 Task: Find connections with filter location Itaí with filter topic #leadershipwith filter profile language French with filter current company Vee Technologies with filter school Sydenham College of Commerce and Economics with filter industry Semiconductor Manufacturing with filter service category Graphic Design with filter keywords title Construction Worker
Action: Mouse moved to (470, 89)
Screenshot: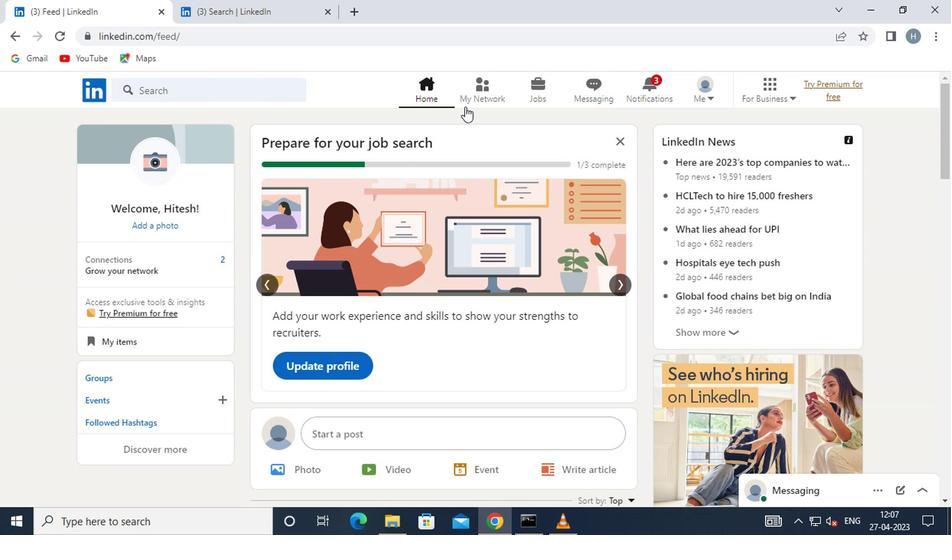 
Action: Mouse pressed left at (470, 89)
Screenshot: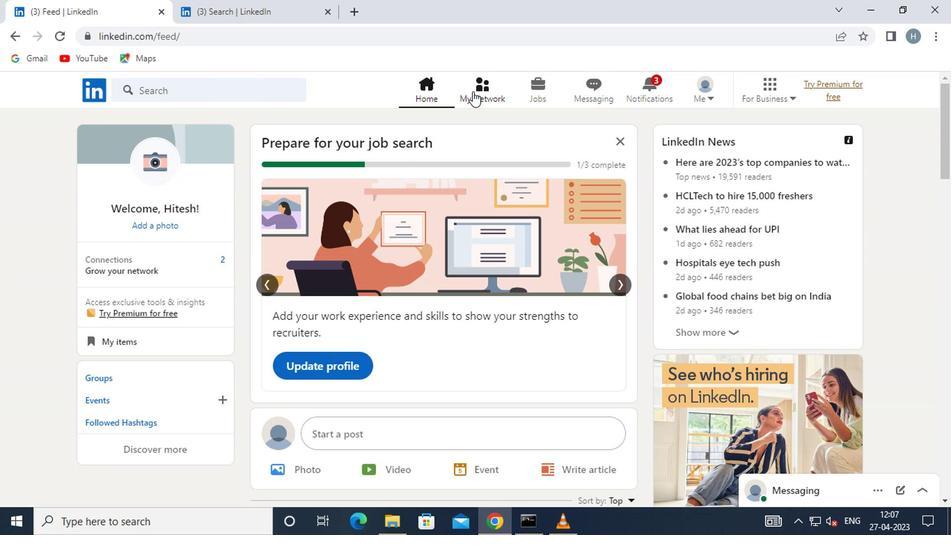 
Action: Mouse moved to (212, 166)
Screenshot: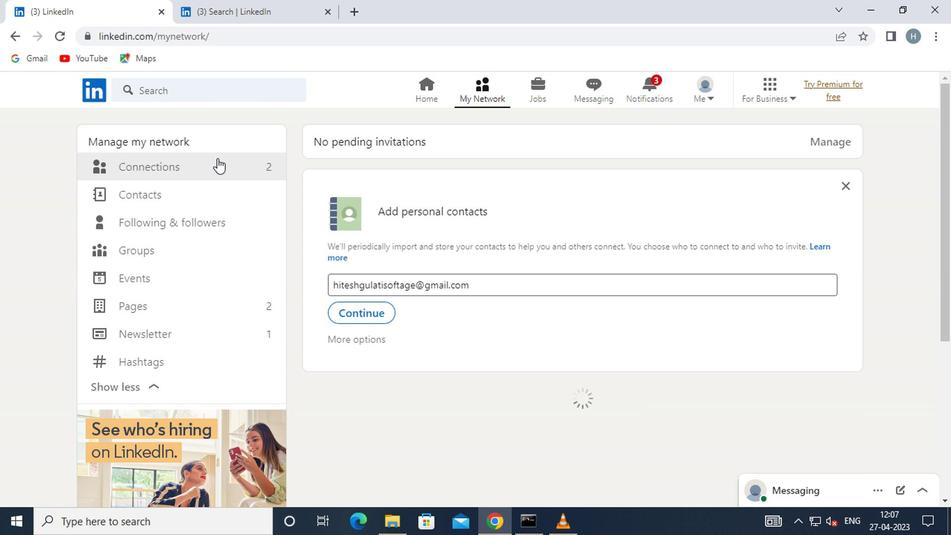 
Action: Mouse pressed left at (212, 166)
Screenshot: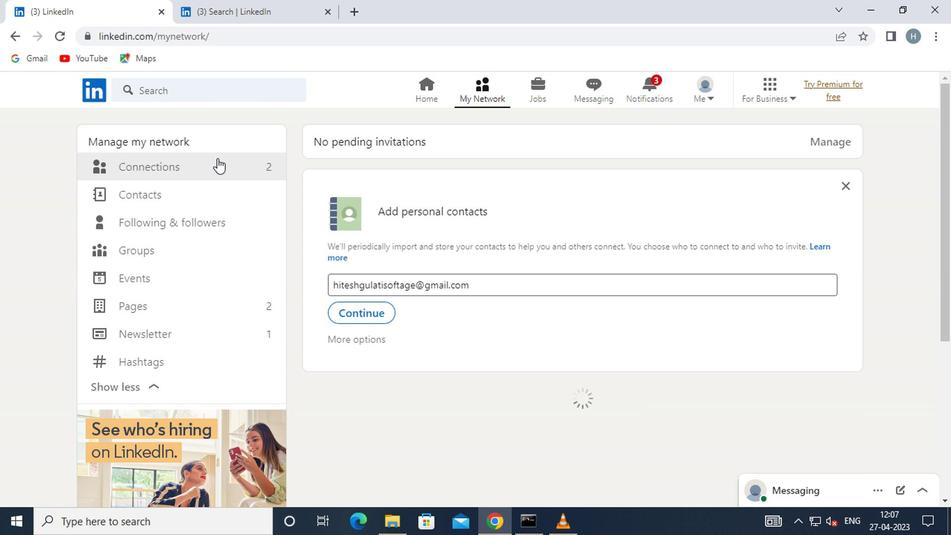 
Action: Mouse moved to (546, 166)
Screenshot: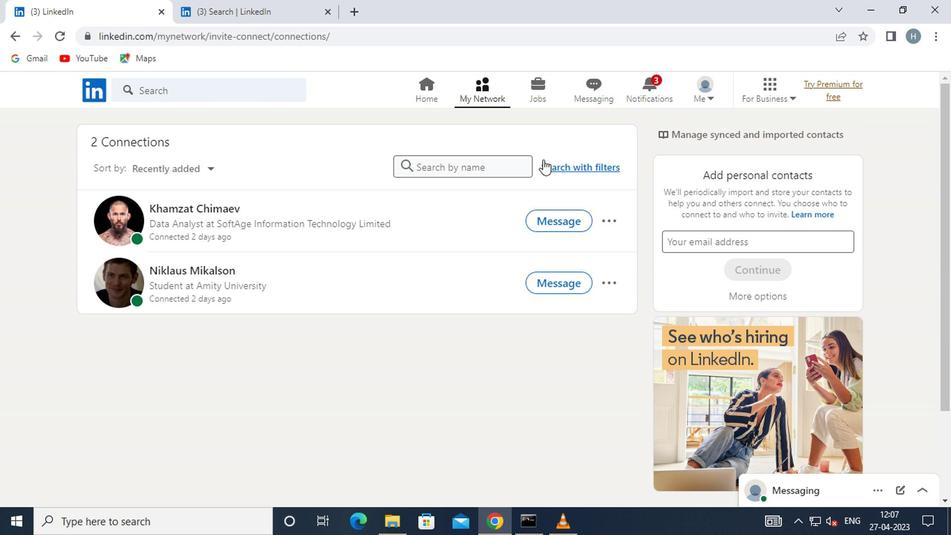 
Action: Mouse pressed left at (546, 166)
Screenshot: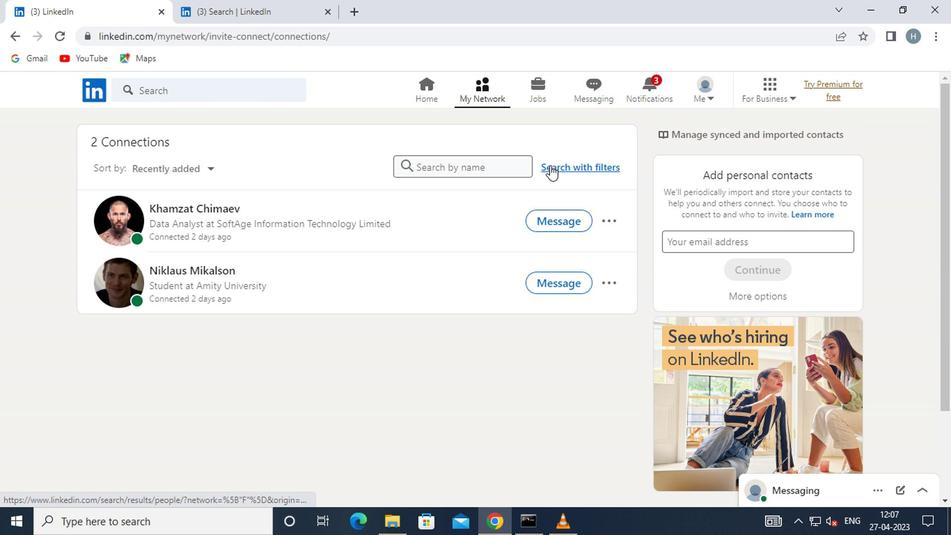 
Action: Mouse moved to (509, 130)
Screenshot: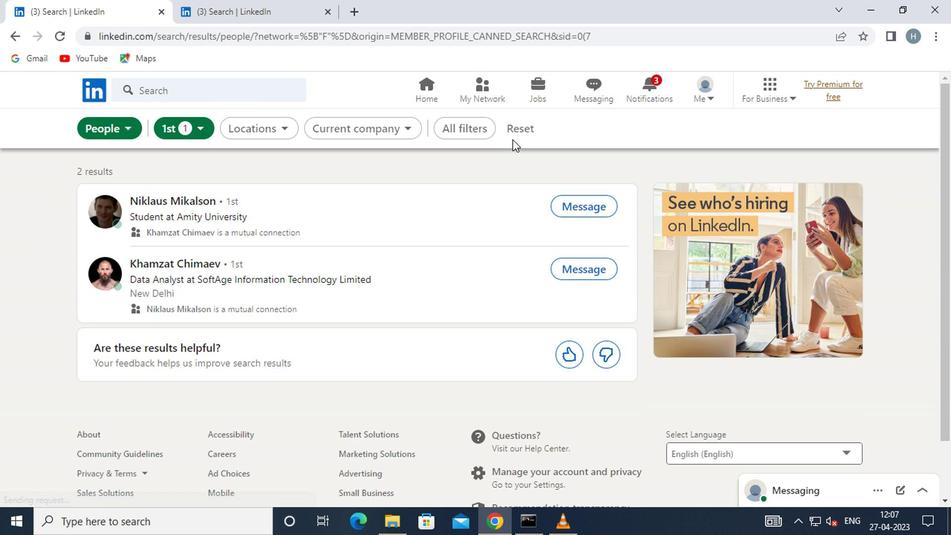 
Action: Mouse pressed left at (509, 130)
Screenshot: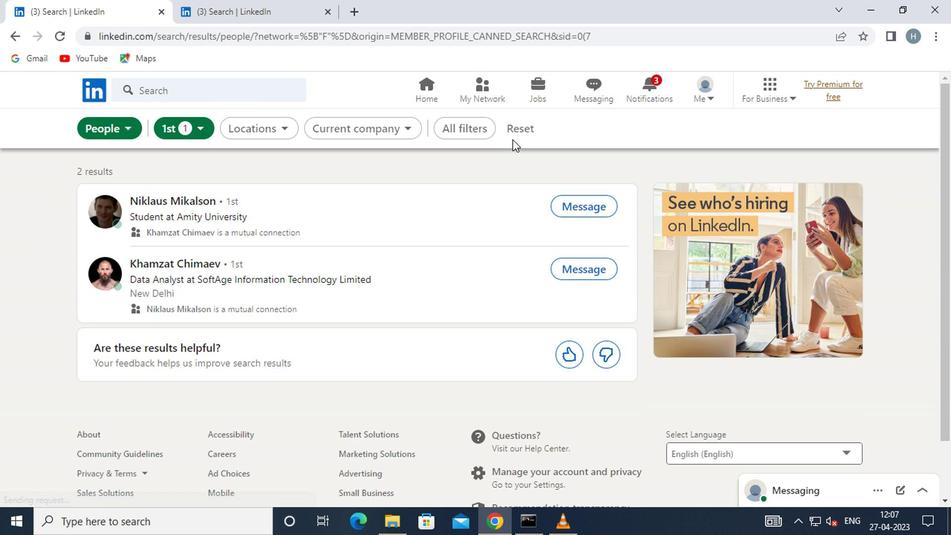
Action: Mouse moved to (481, 123)
Screenshot: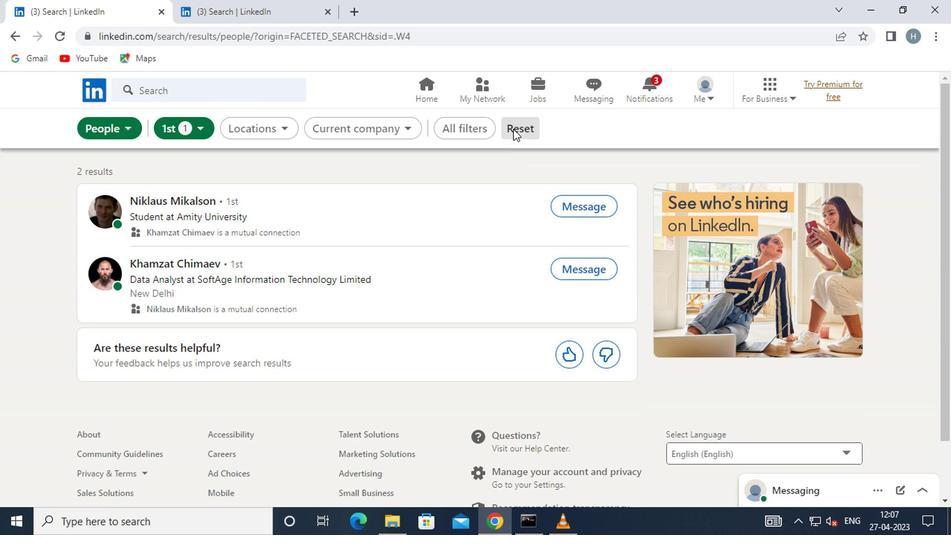 
Action: Mouse pressed left at (481, 123)
Screenshot: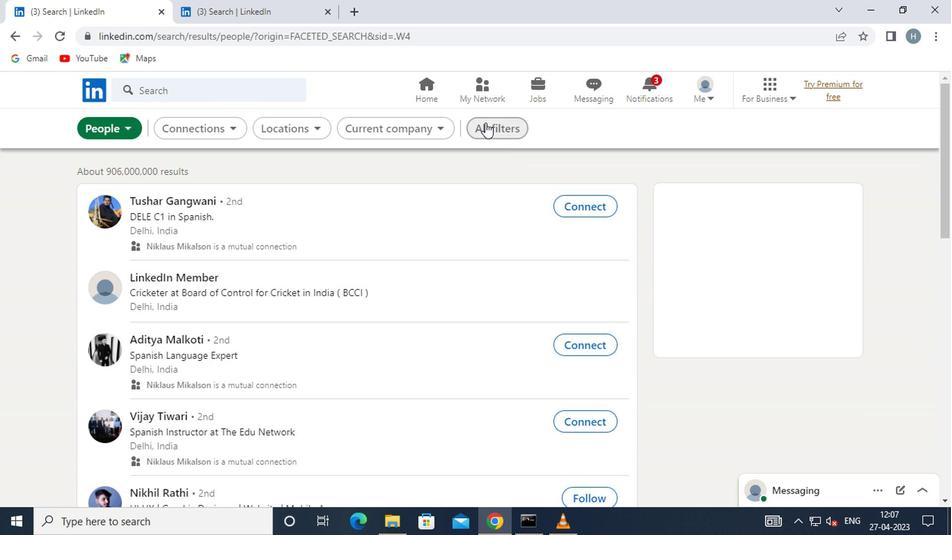 
Action: Mouse moved to (714, 266)
Screenshot: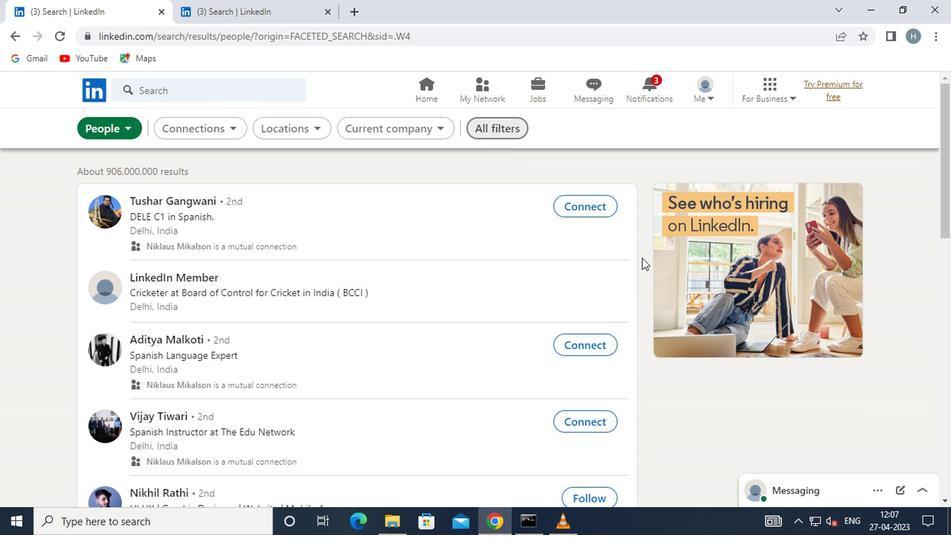 
Action: Mouse scrolled (714, 266) with delta (0, 0)
Screenshot: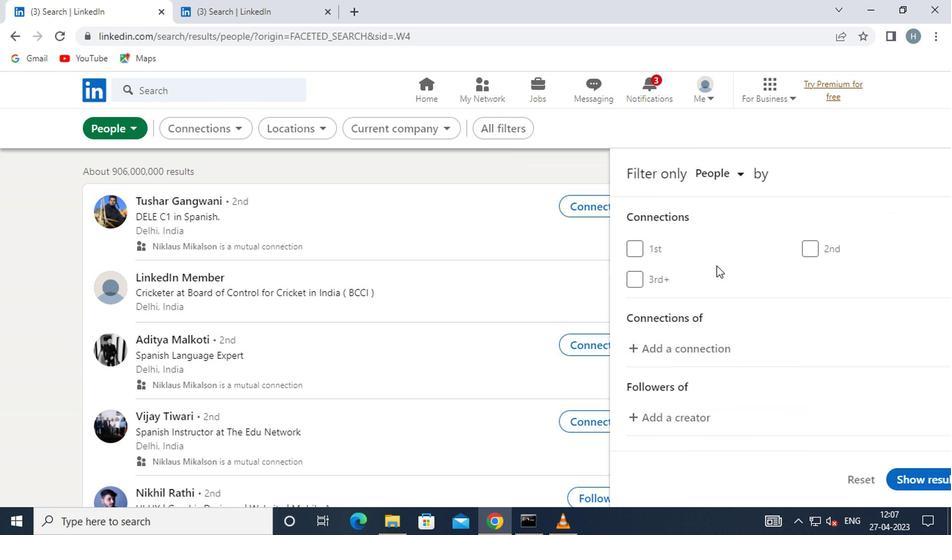 
Action: Mouse scrolled (714, 266) with delta (0, 0)
Screenshot: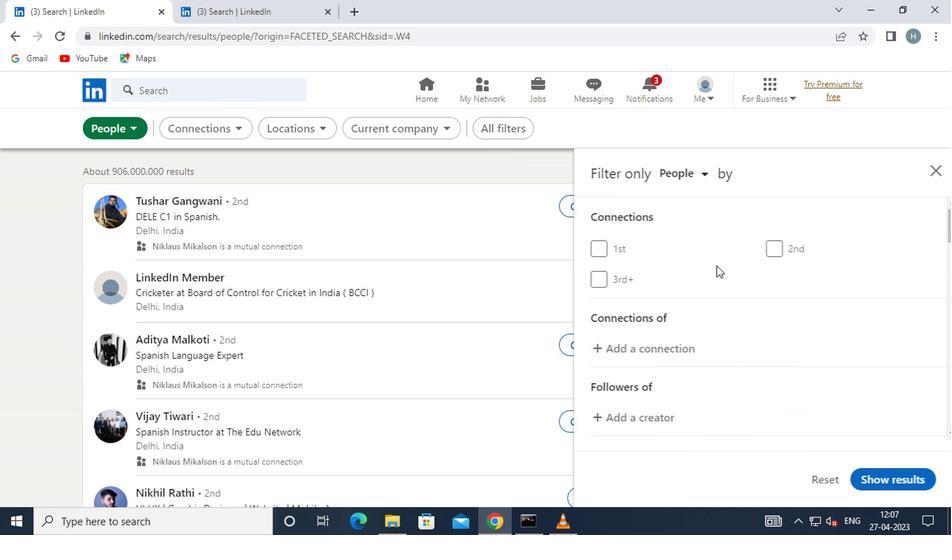 
Action: Mouse scrolled (714, 266) with delta (0, 0)
Screenshot: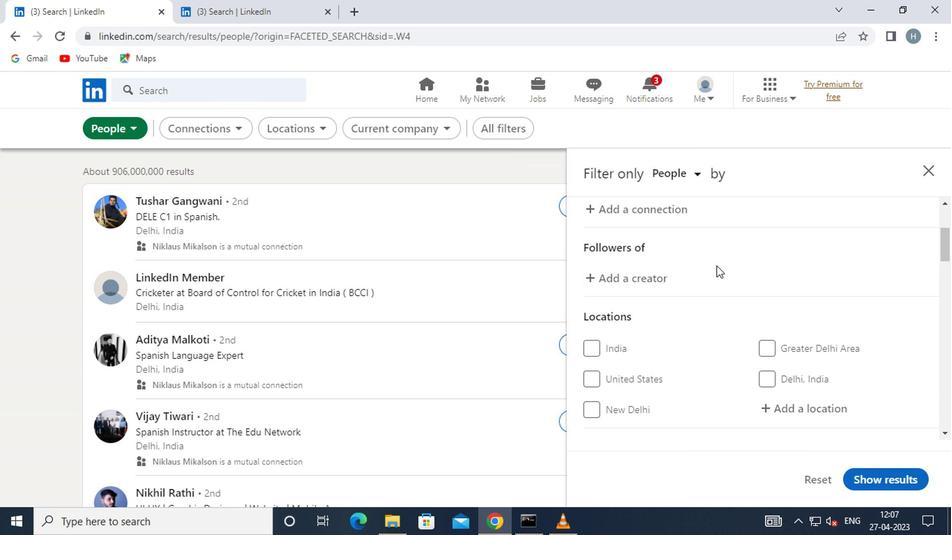 
Action: Mouse moved to (795, 342)
Screenshot: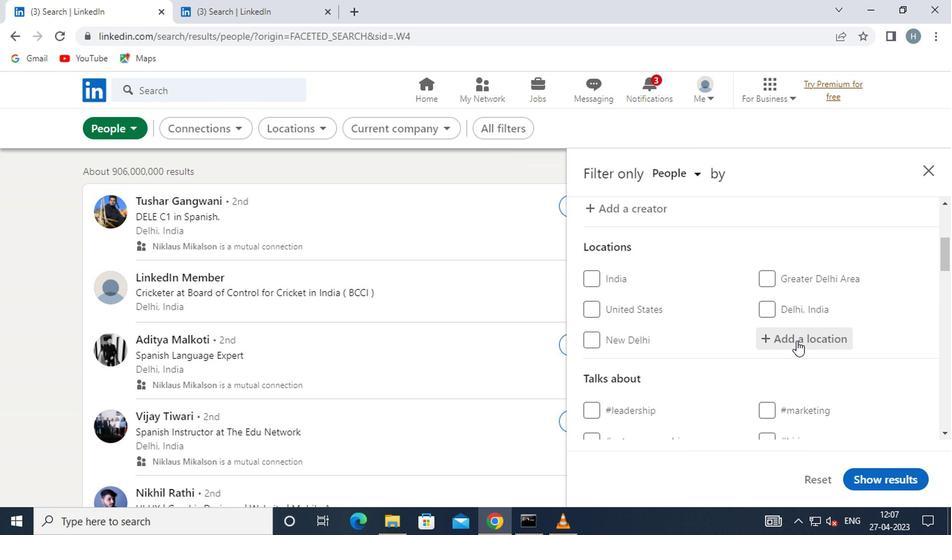 
Action: Mouse pressed left at (795, 342)
Screenshot: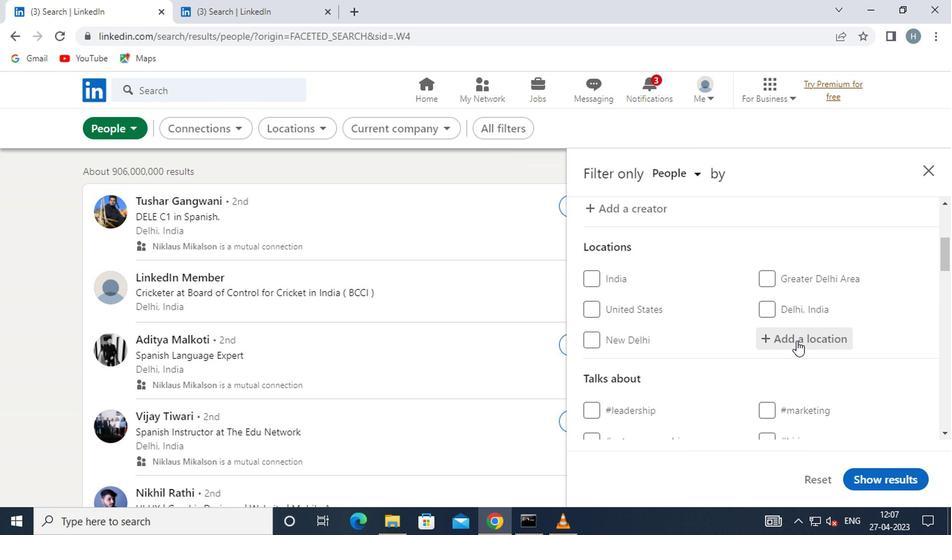 
Action: Mouse moved to (793, 339)
Screenshot: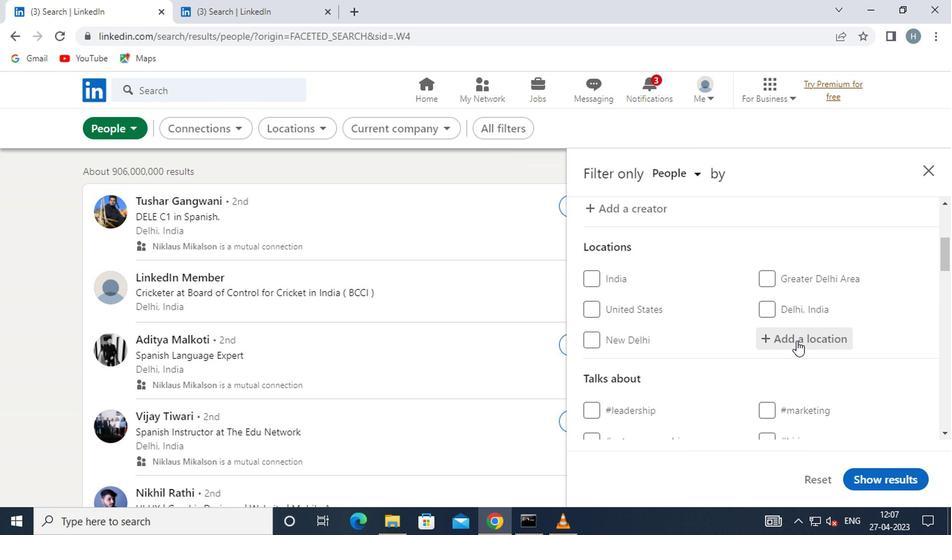 
Action: Key pressed itai
Screenshot: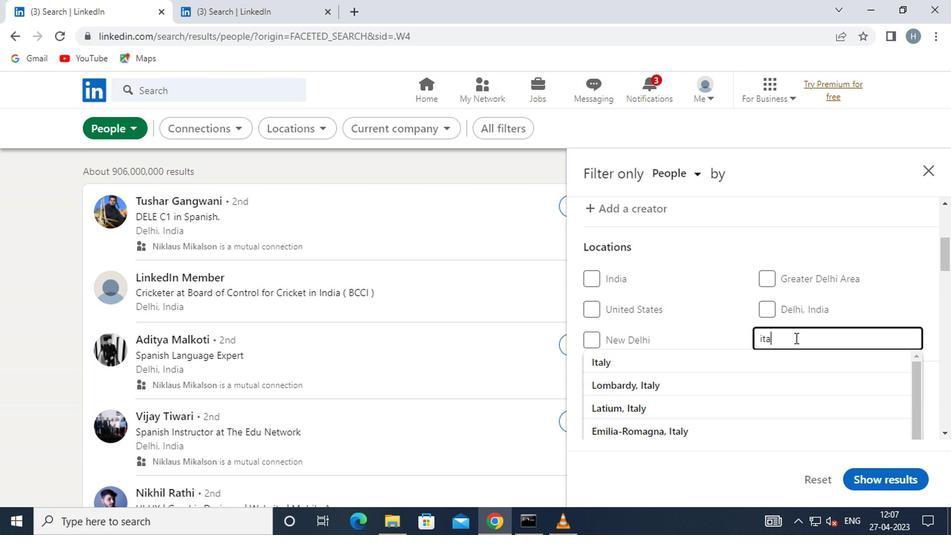 
Action: Mouse moved to (893, 299)
Screenshot: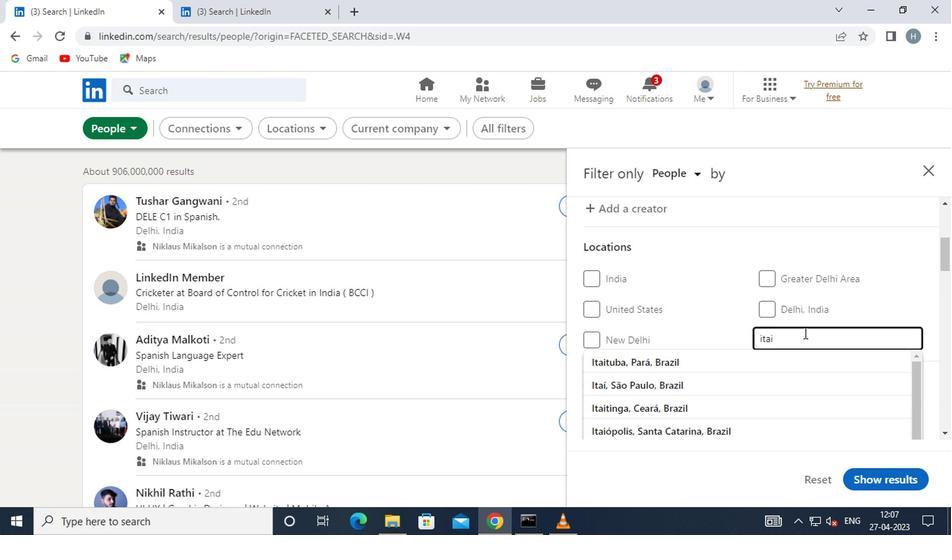 
Action: Mouse pressed left at (893, 299)
Screenshot: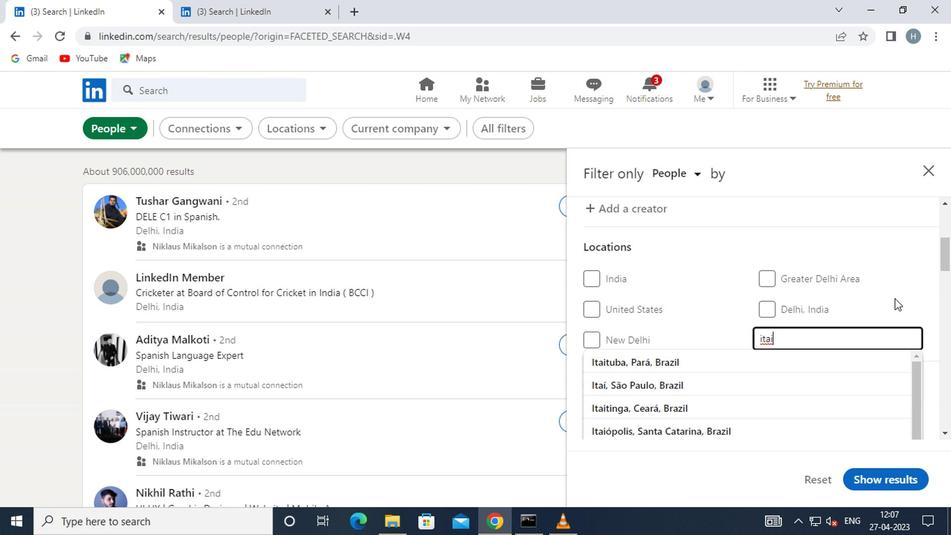 
Action: Mouse moved to (878, 292)
Screenshot: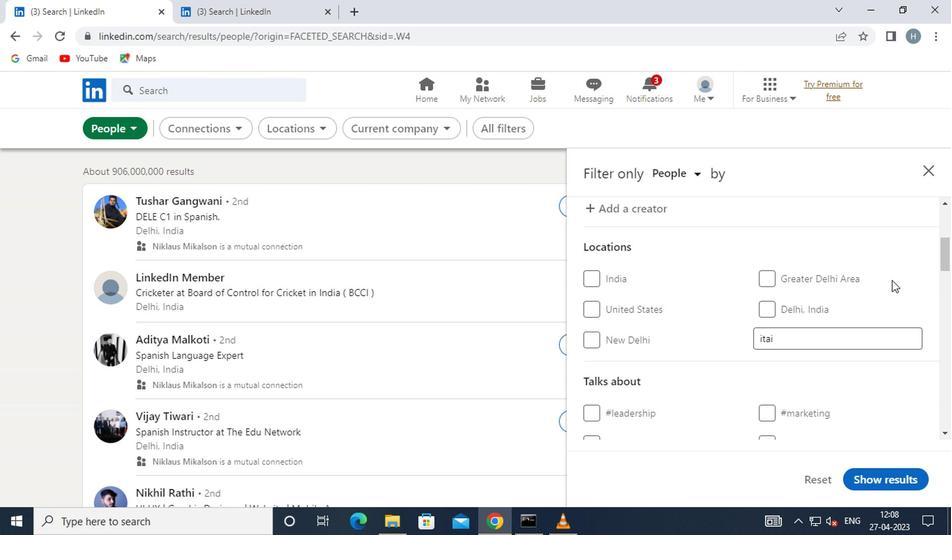 
Action: Mouse scrolled (878, 291) with delta (0, 0)
Screenshot: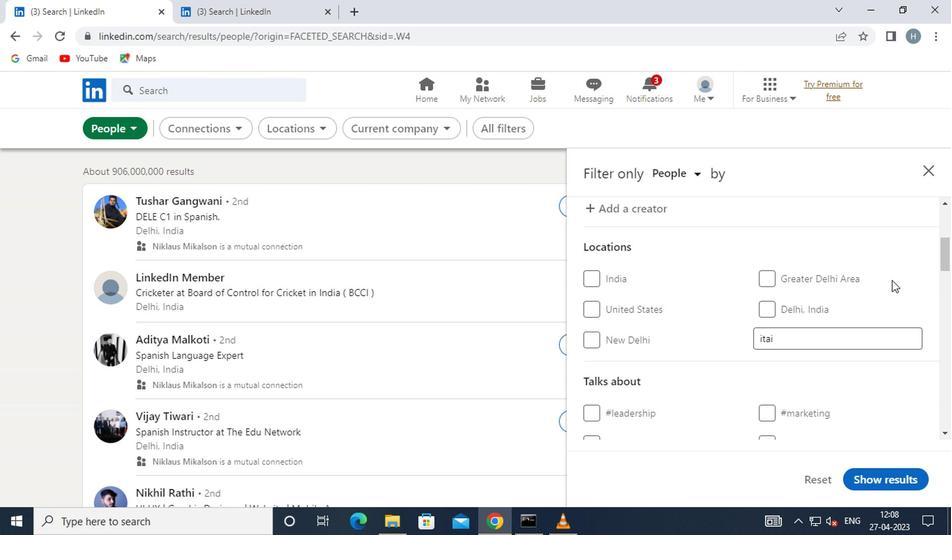 
Action: Mouse moved to (873, 296)
Screenshot: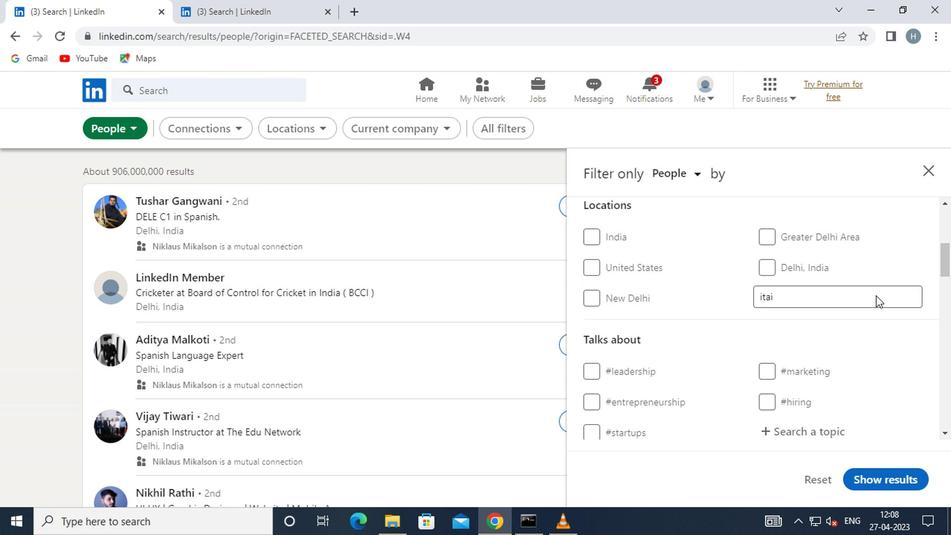 
Action: Mouse scrolled (873, 295) with delta (0, 0)
Screenshot: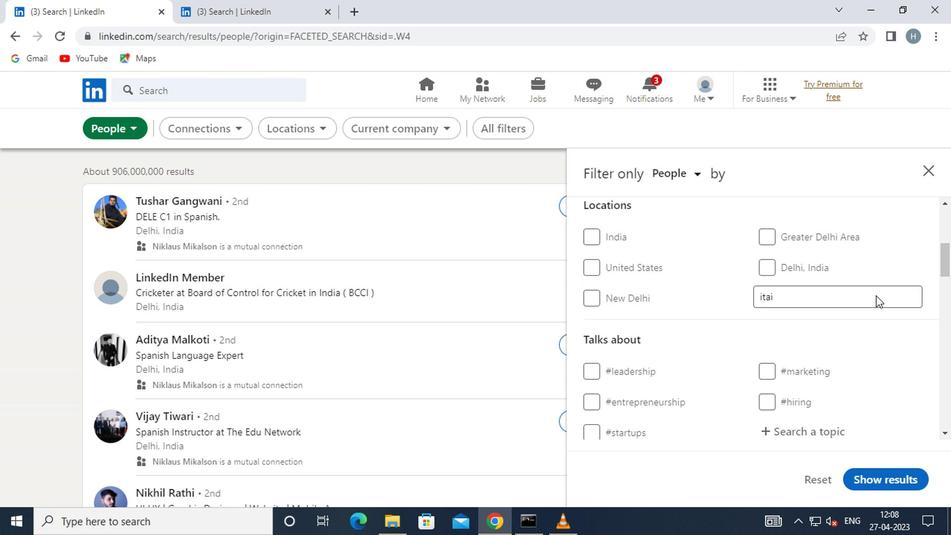
Action: Mouse moved to (827, 335)
Screenshot: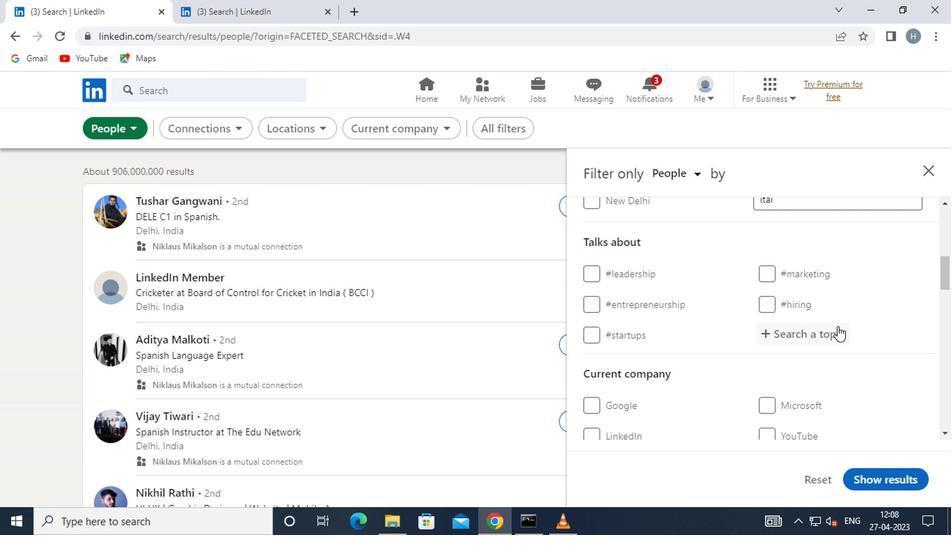 
Action: Mouse pressed left at (827, 335)
Screenshot: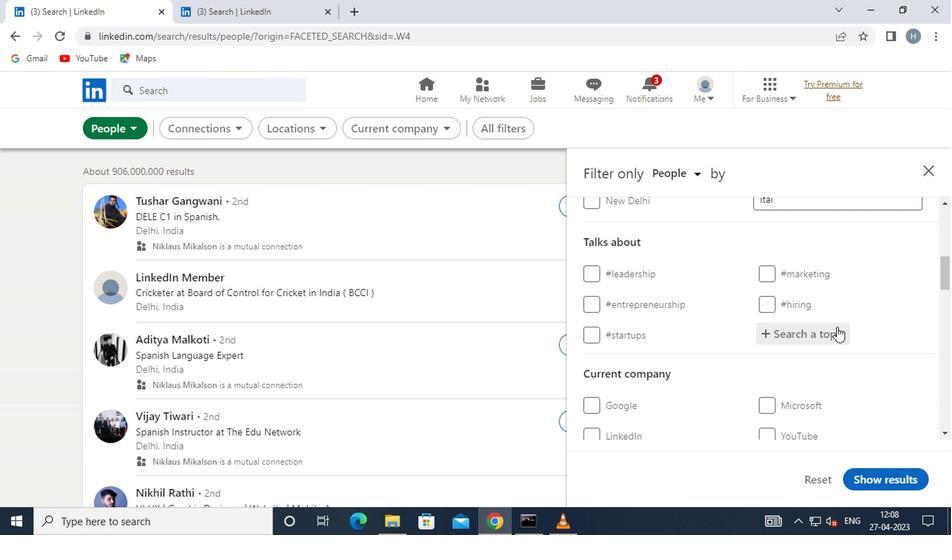 
Action: Key pressed <Key.shift><Key.shift><Key.shift>#LEADERSHIPWITH
Screenshot: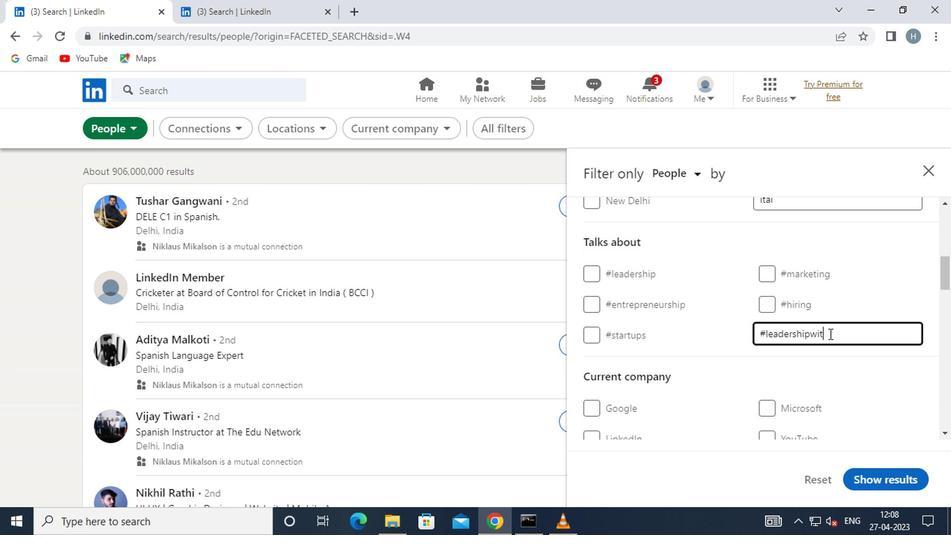 
Action: Mouse moved to (886, 381)
Screenshot: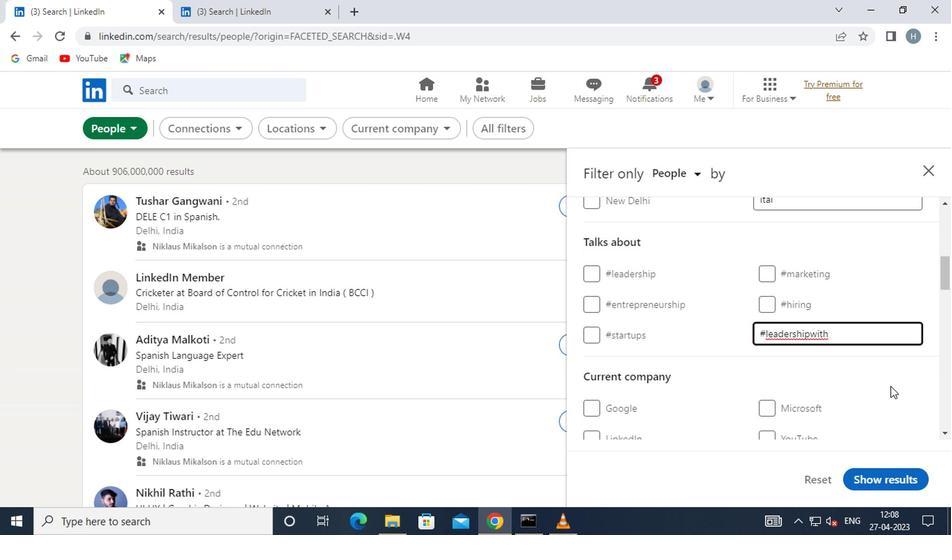 
Action: Mouse pressed left at (886, 381)
Screenshot: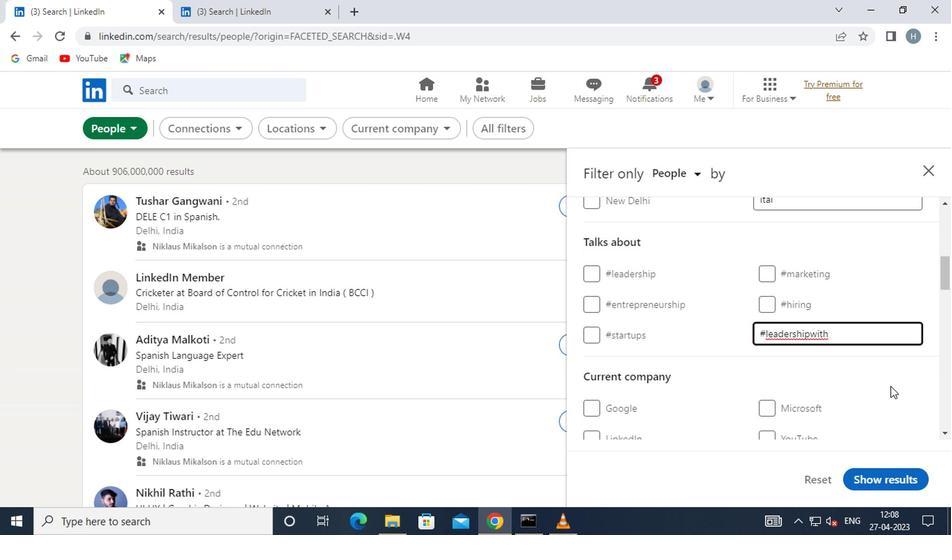 
Action: Mouse moved to (878, 376)
Screenshot: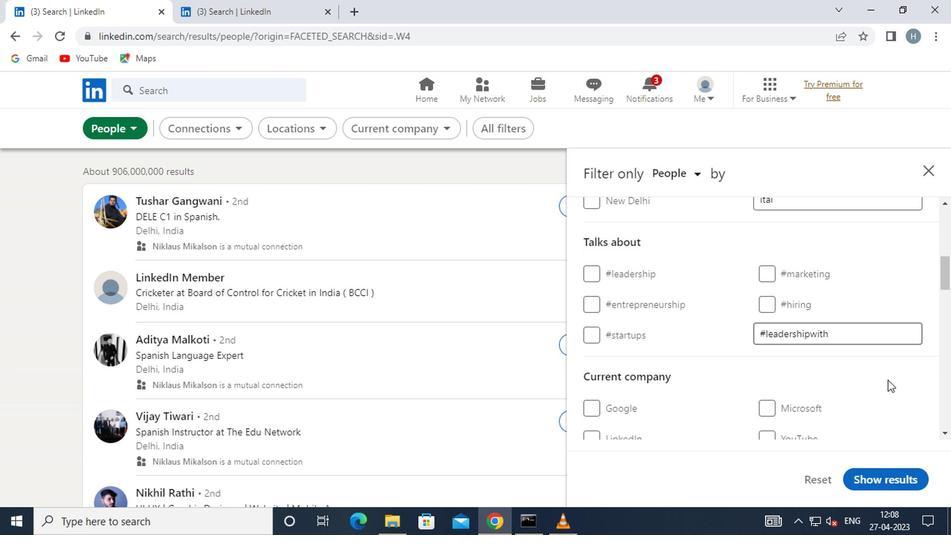 
Action: Mouse scrolled (878, 375) with delta (0, 0)
Screenshot: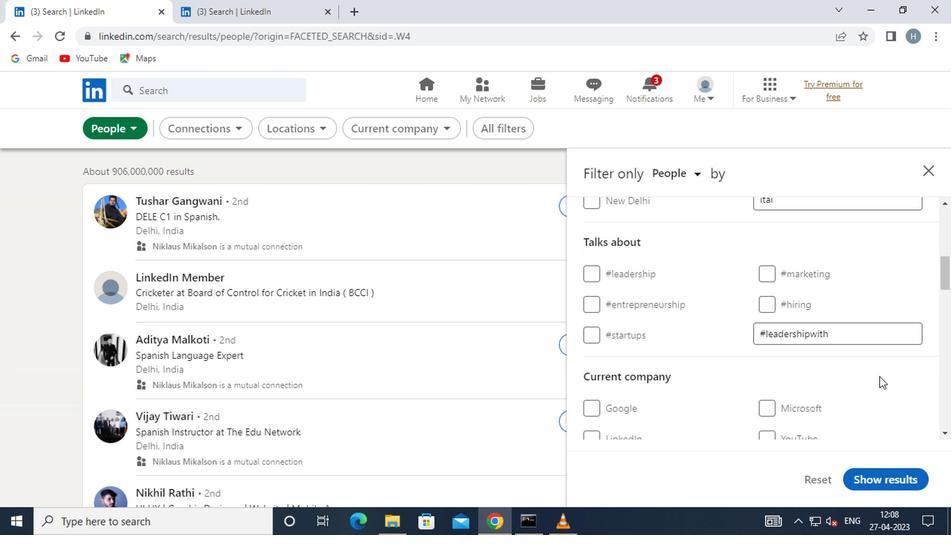 
Action: Mouse scrolled (878, 375) with delta (0, 0)
Screenshot: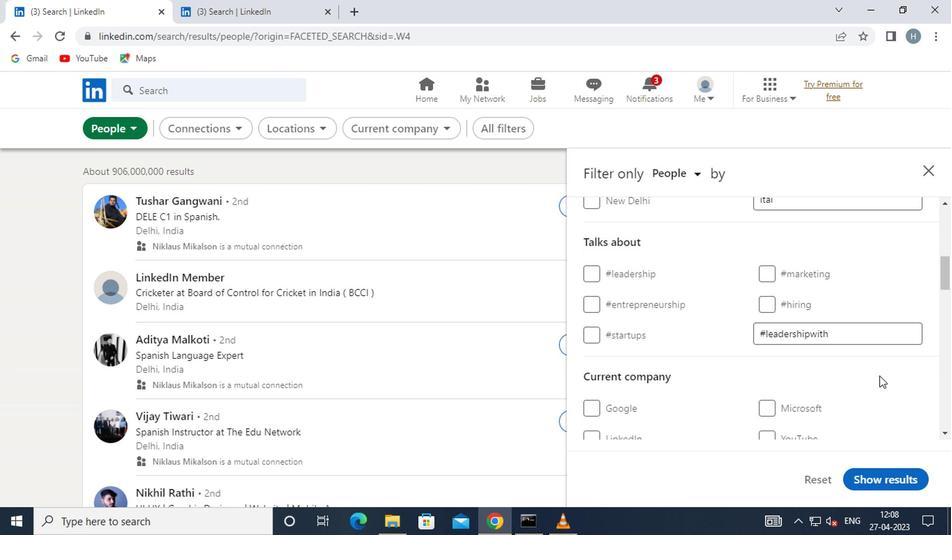 
Action: Mouse moved to (810, 326)
Screenshot: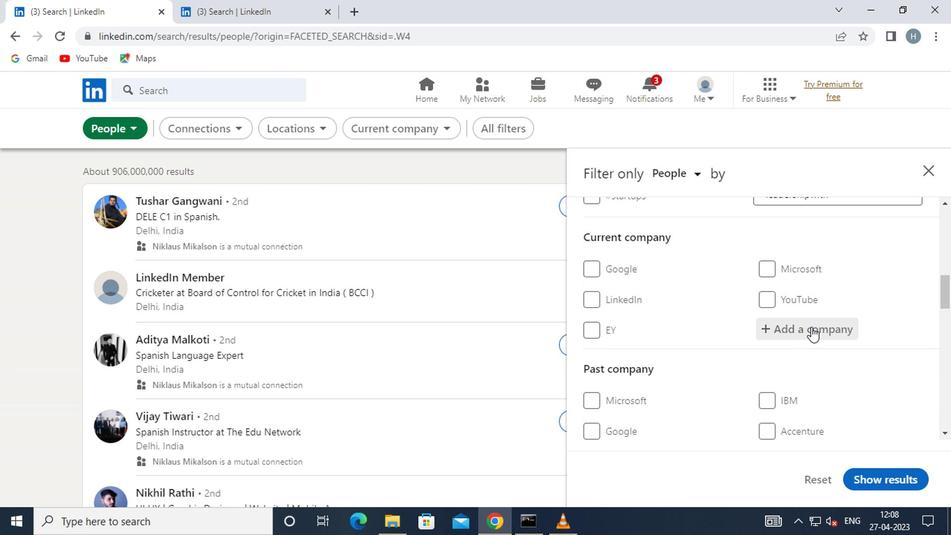 
Action: Mouse pressed left at (810, 326)
Screenshot: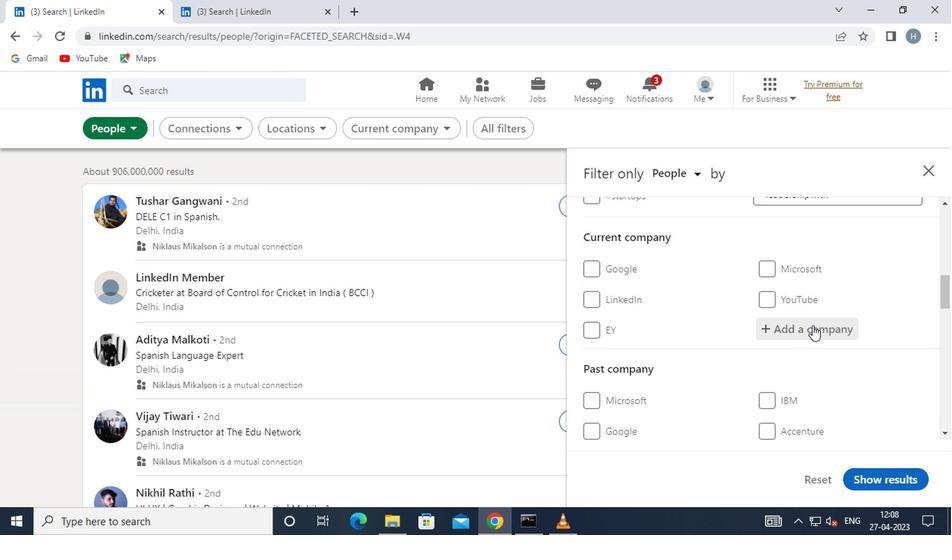 
Action: Key pressed <Key.shift>VEE<Key.space><Key.shift>TE
Screenshot: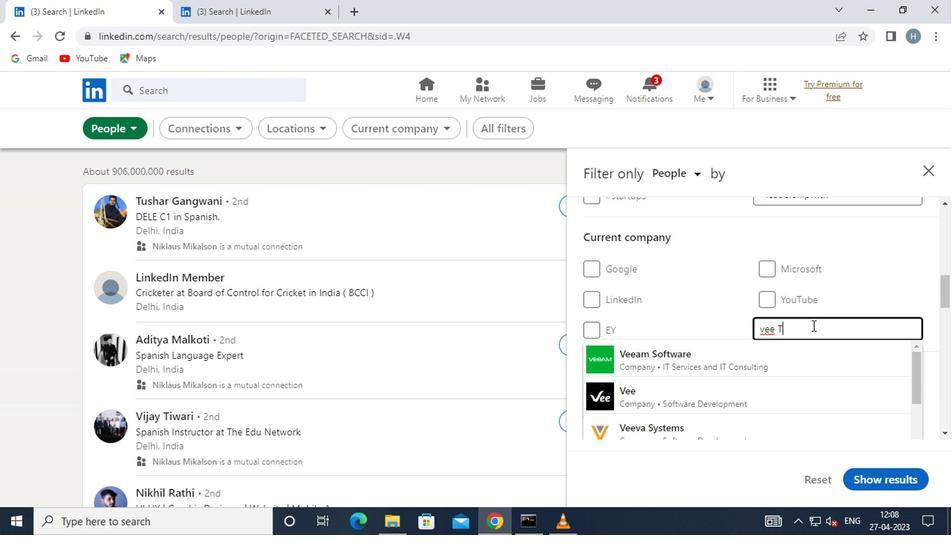 
Action: Mouse moved to (768, 359)
Screenshot: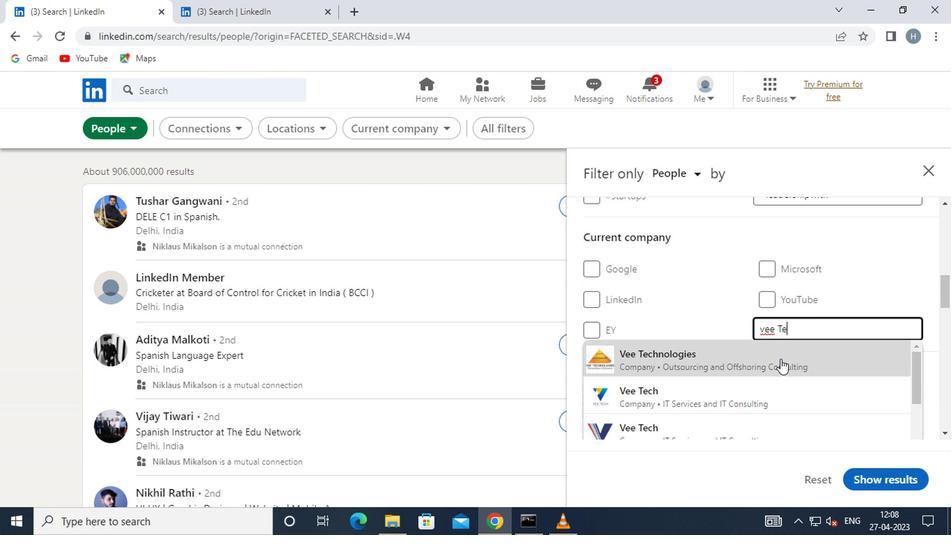 
Action: Mouse pressed left at (768, 359)
Screenshot: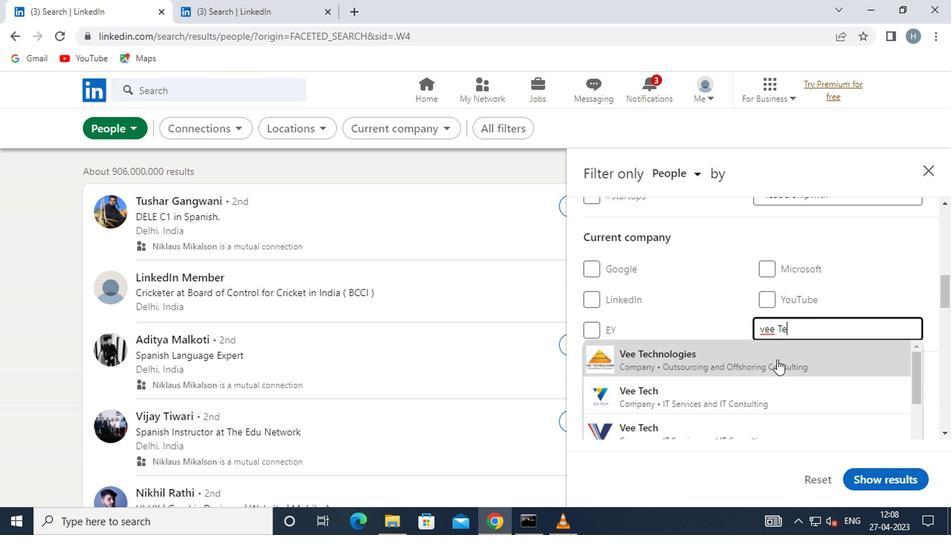 
Action: Mouse moved to (763, 359)
Screenshot: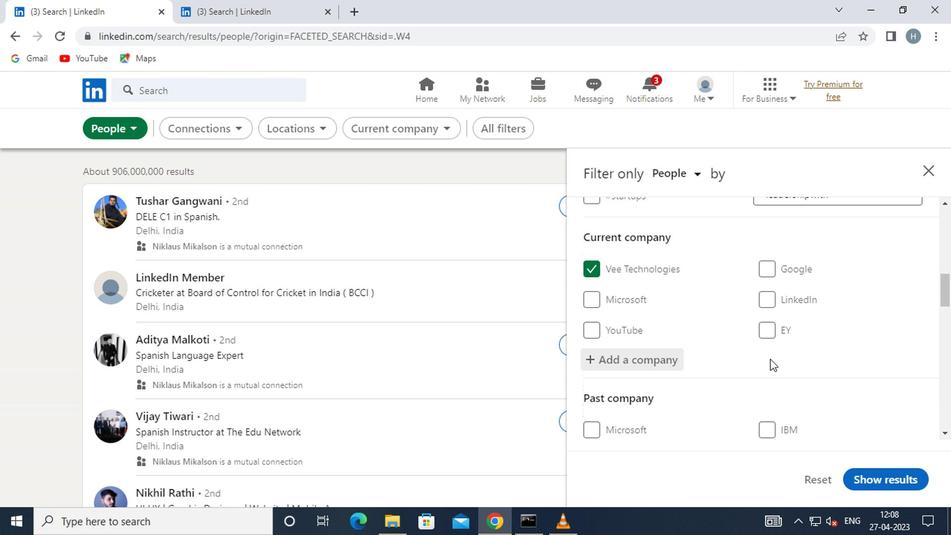 
Action: Mouse scrolled (763, 358) with delta (0, 0)
Screenshot: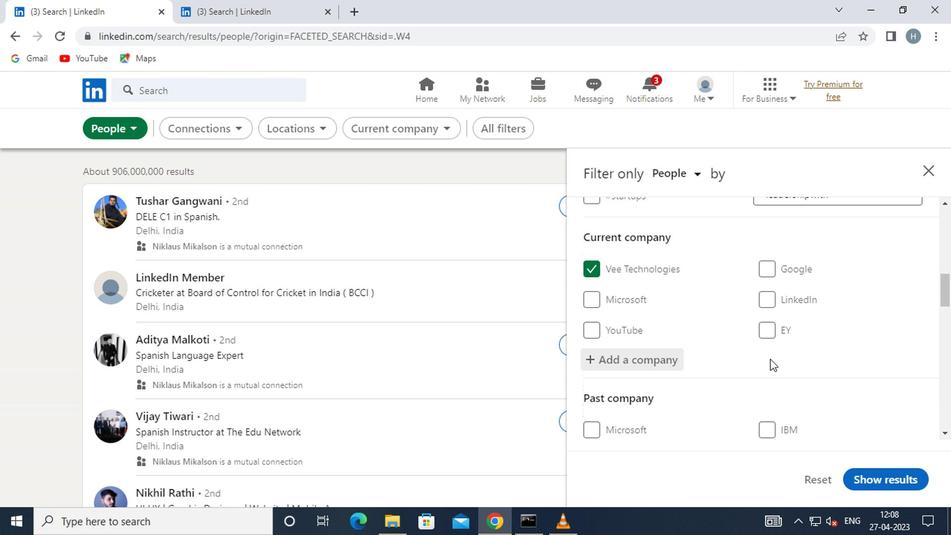
Action: Mouse moved to (761, 359)
Screenshot: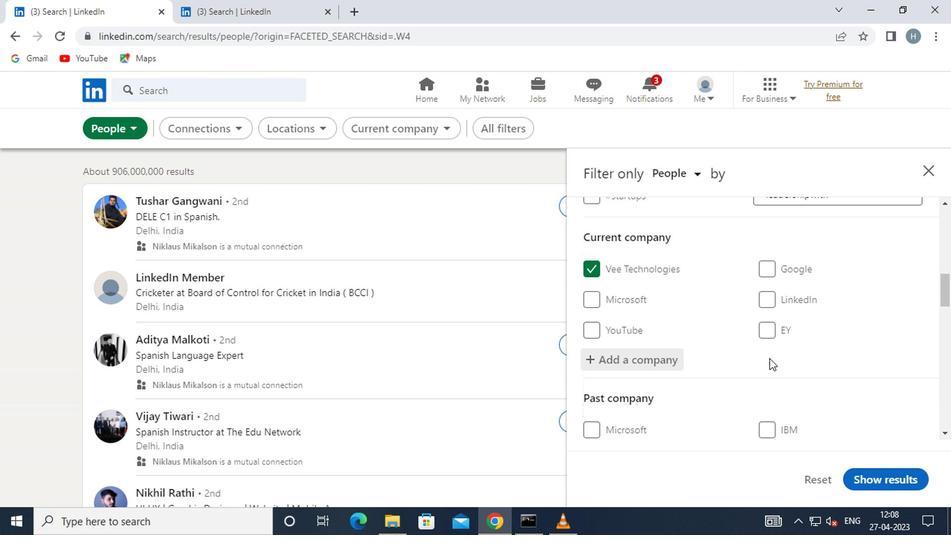 
Action: Mouse scrolled (761, 358) with delta (0, 0)
Screenshot: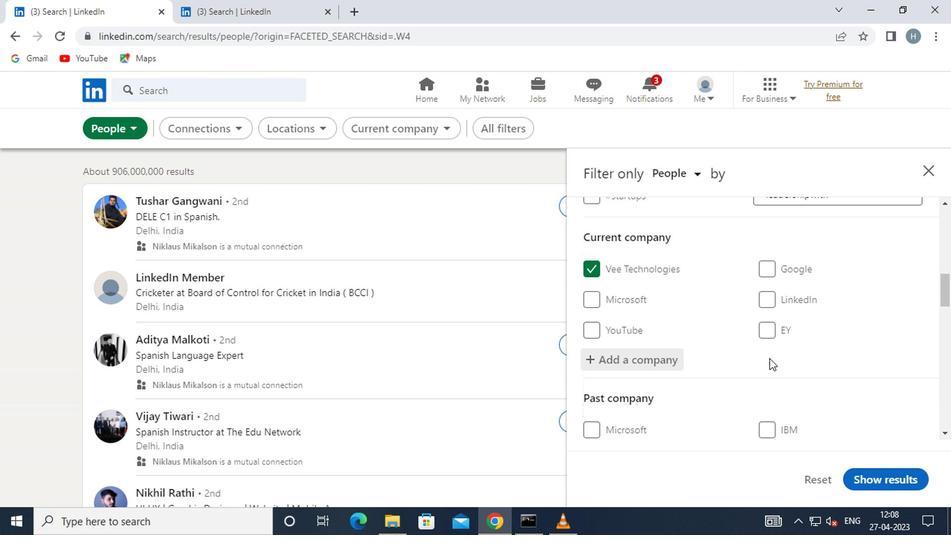 
Action: Mouse moved to (752, 356)
Screenshot: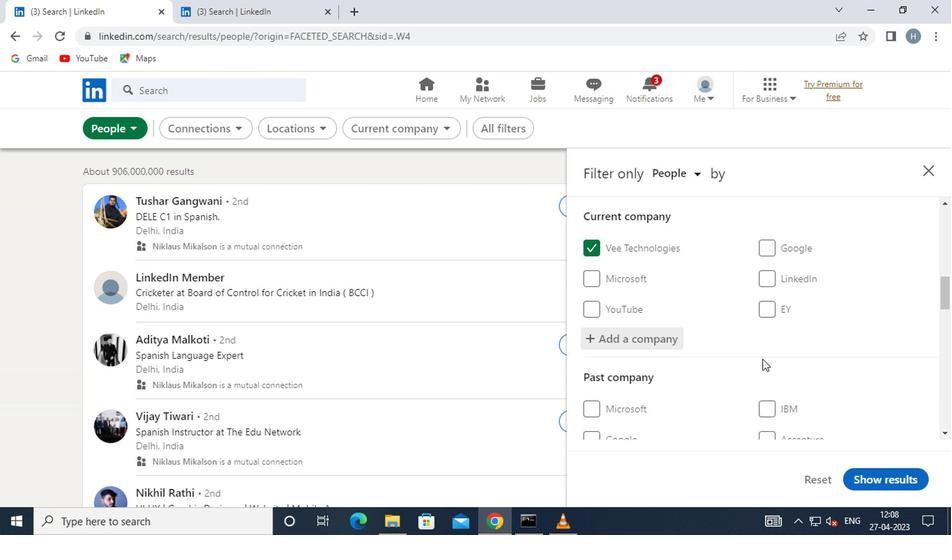 
Action: Mouse scrolled (752, 356) with delta (0, 0)
Screenshot: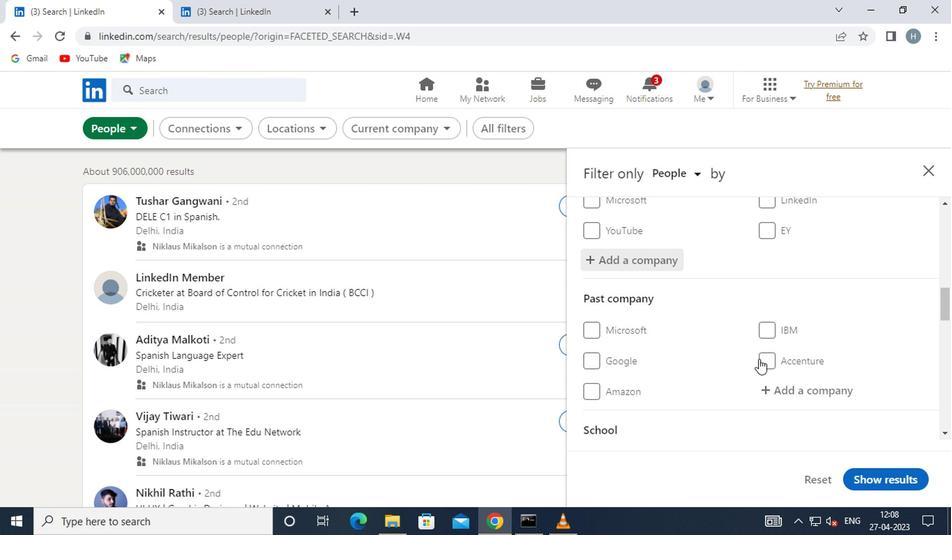 
Action: Mouse scrolled (752, 356) with delta (0, 0)
Screenshot: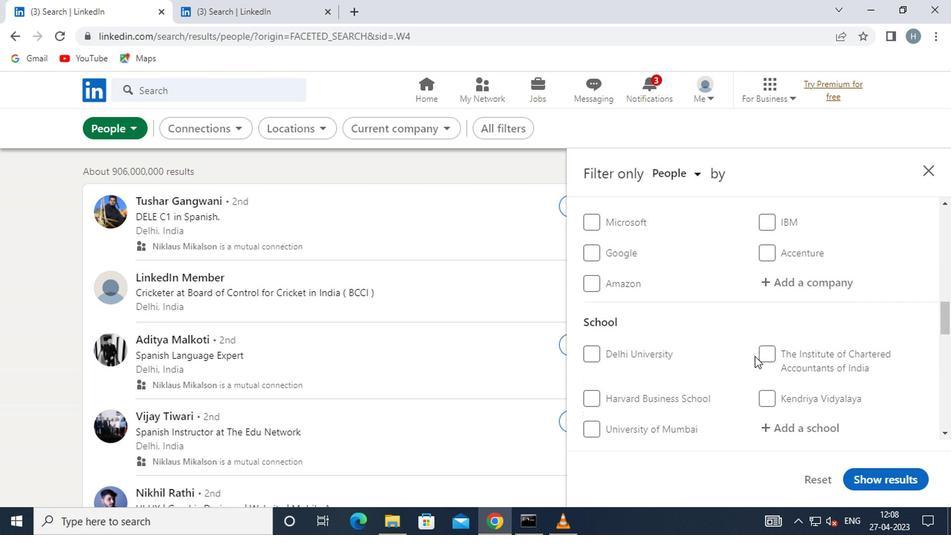 
Action: Mouse scrolled (752, 356) with delta (0, 0)
Screenshot: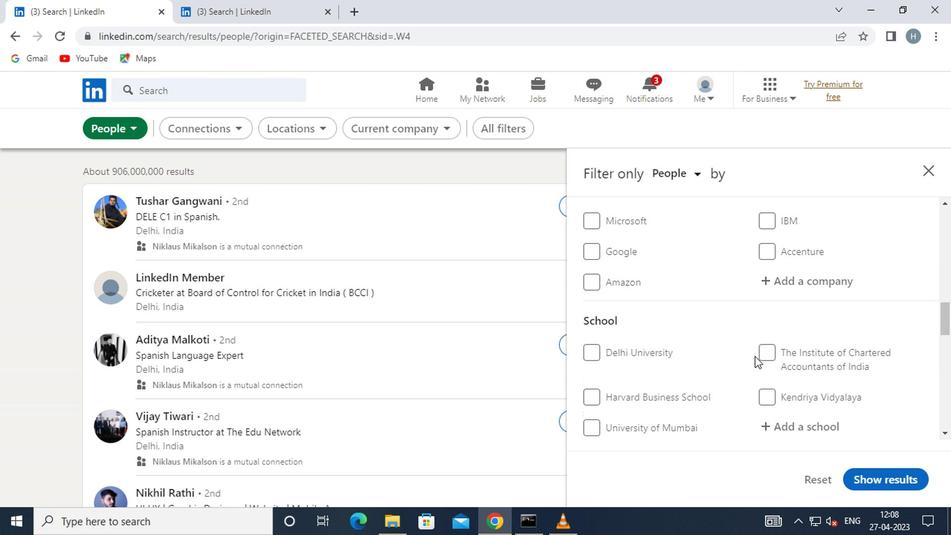 
Action: Mouse moved to (815, 286)
Screenshot: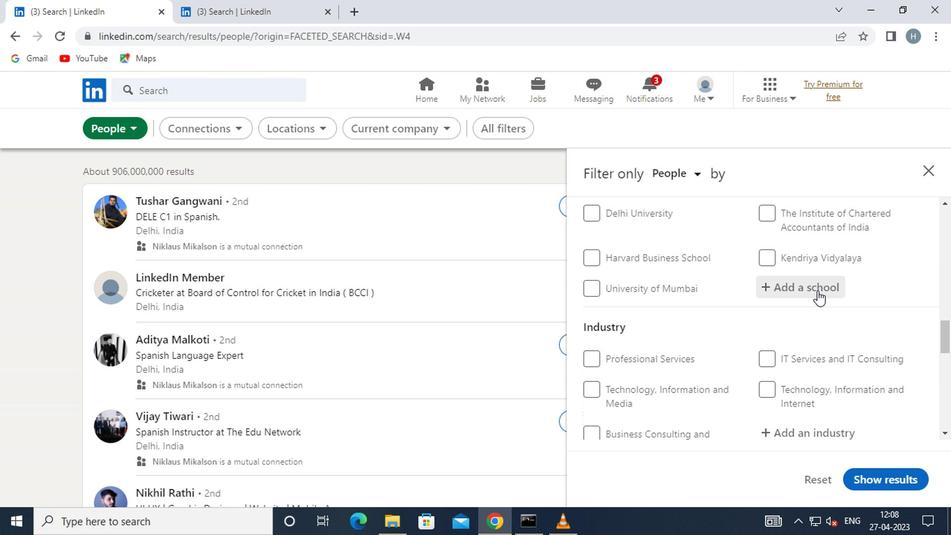
Action: Mouse pressed left at (815, 286)
Screenshot: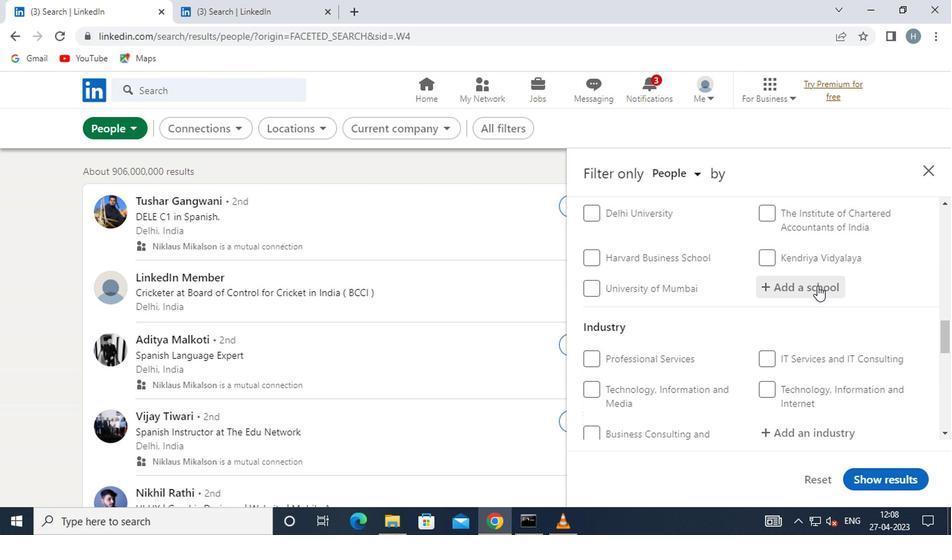 
Action: Key pressed <Key.shift>SYDEN
Screenshot: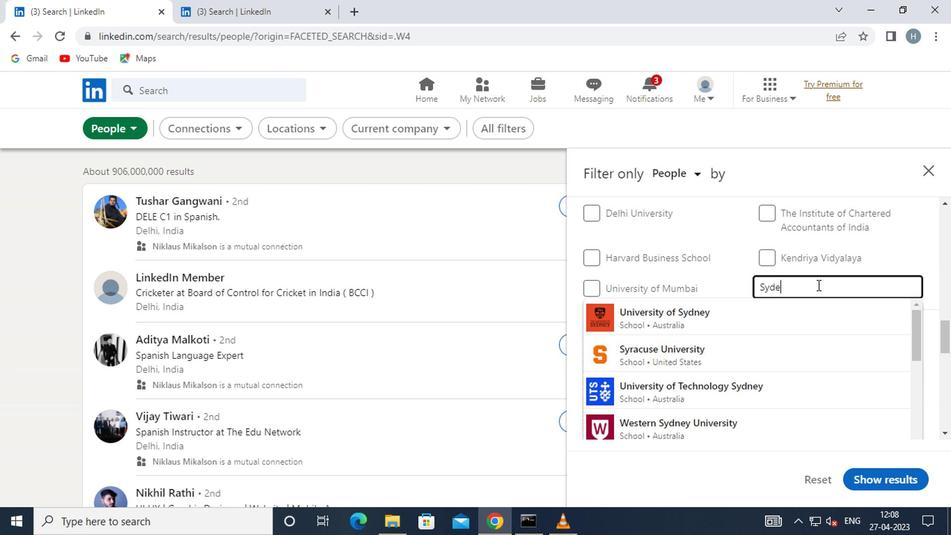 
Action: Mouse moved to (771, 309)
Screenshot: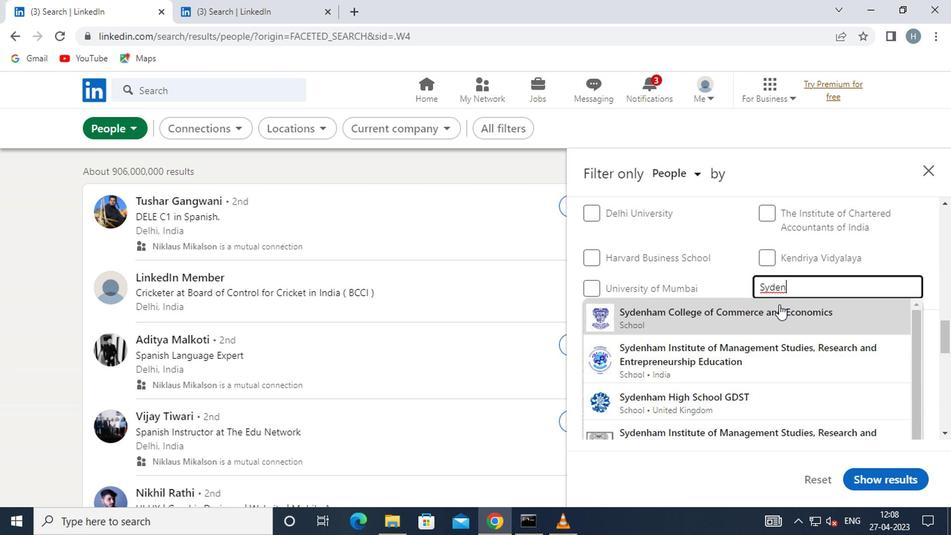 
Action: Mouse pressed left at (771, 309)
Screenshot: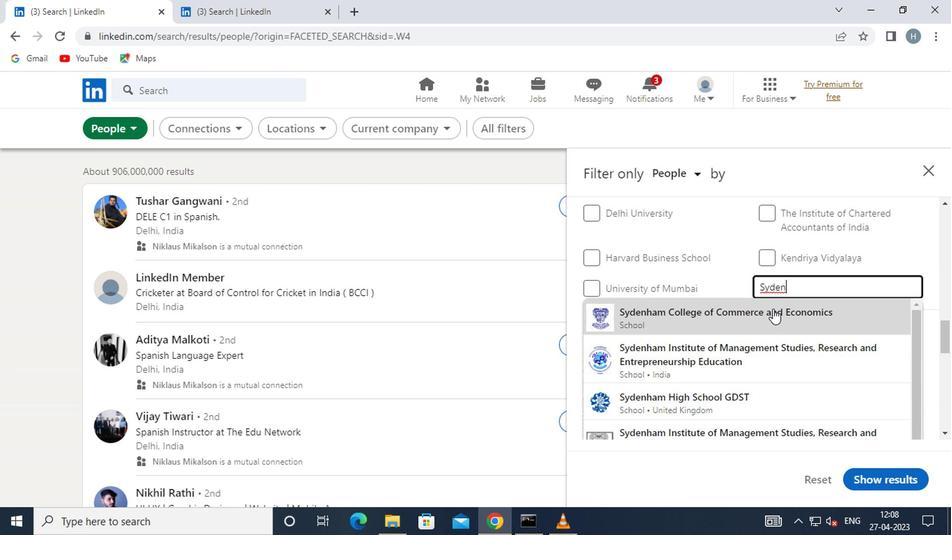 
Action: Mouse scrolled (771, 309) with delta (0, 0)
Screenshot: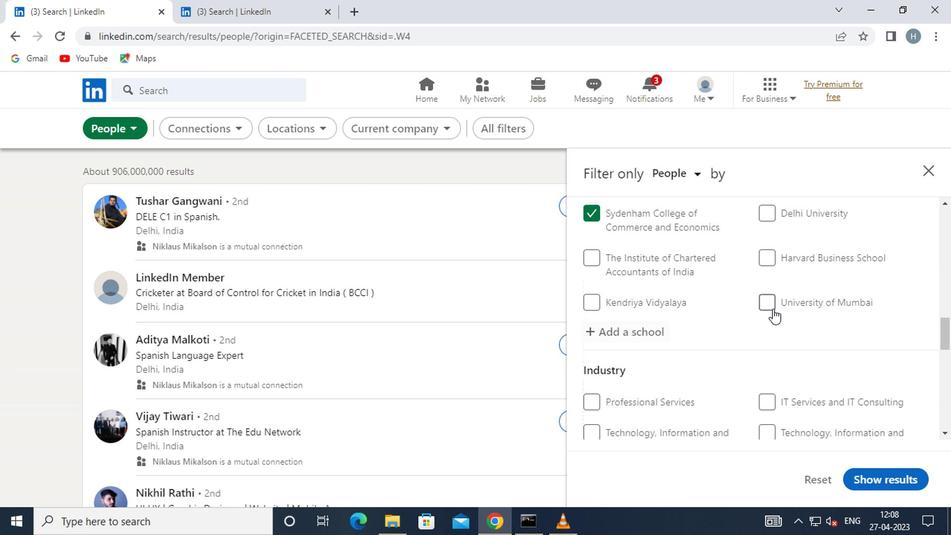 
Action: Mouse scrolled (771, 309) with delta (0, 0)
Screenshot: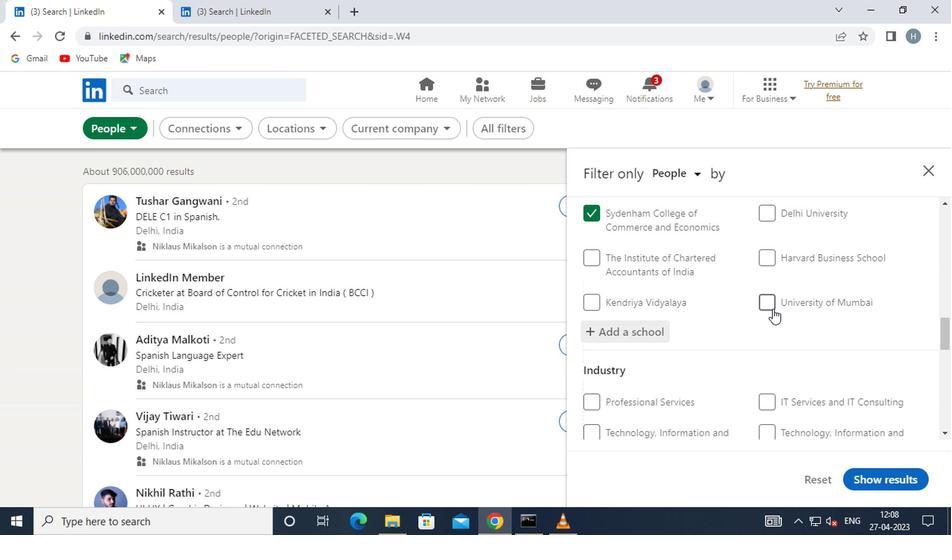 
Action: Mouse moved to (793, 335)
Screenshot: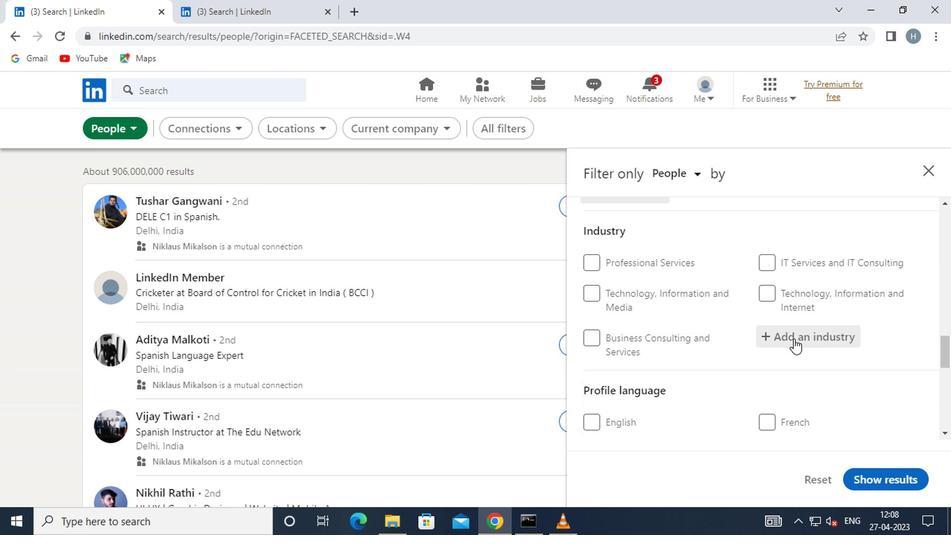 
Action: Mouse pressed left at (793, 335)
Screenshot: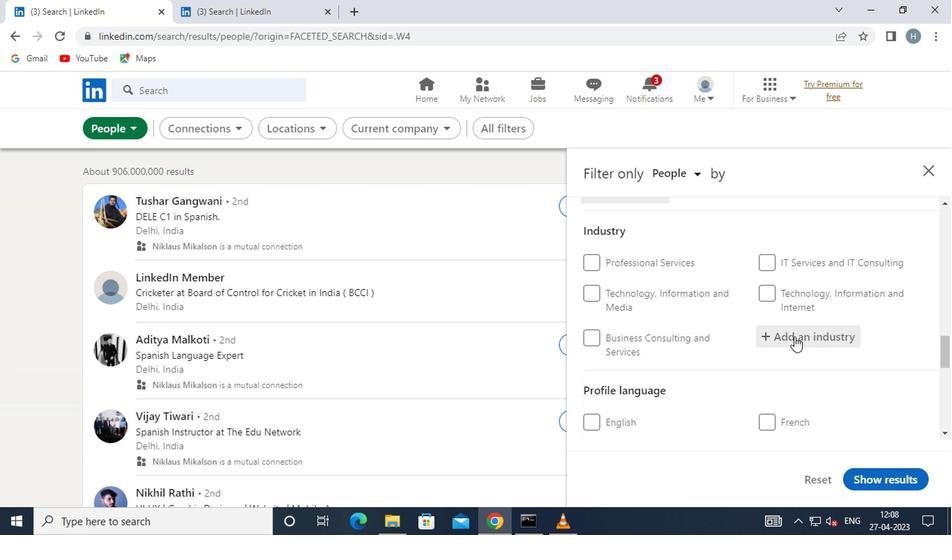 
Action: Mouse moved to (792, 334)
Screenshot: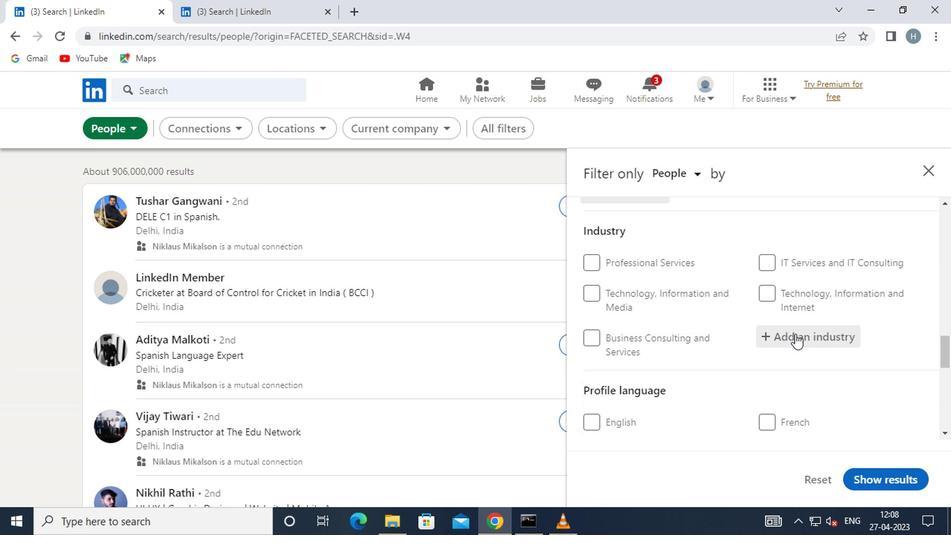
Action: Key pressed <Key.shift>SEMIC
Screenshot: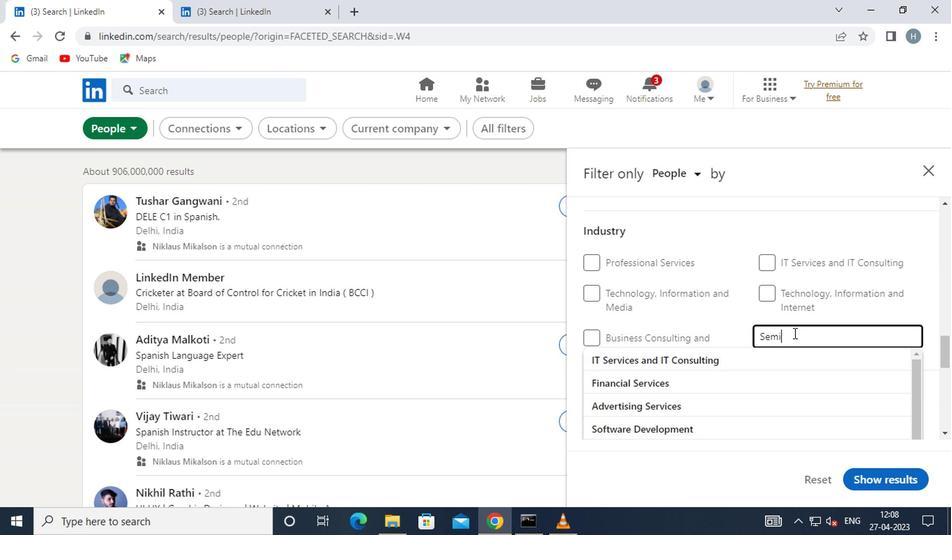
Action: Mouse moved to (714, 380)
Screenshot: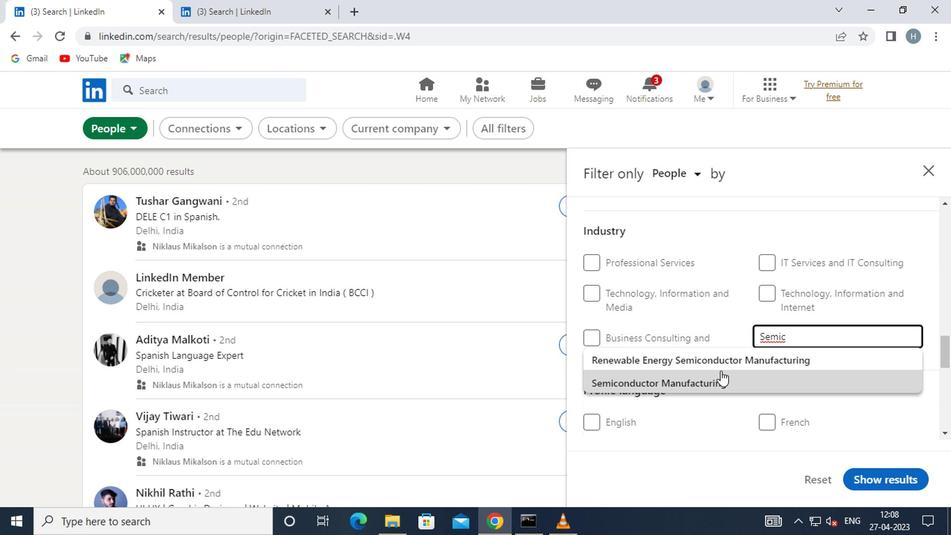 
Action: Mouse pressed left at (714, 380)
Screenshot: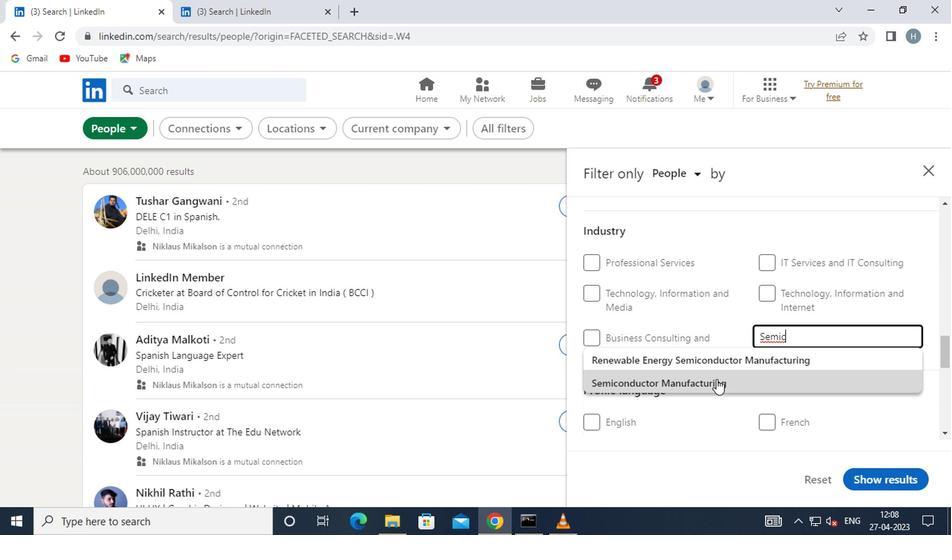 
Action: Mouse moved to (693, 351)
Screenshot: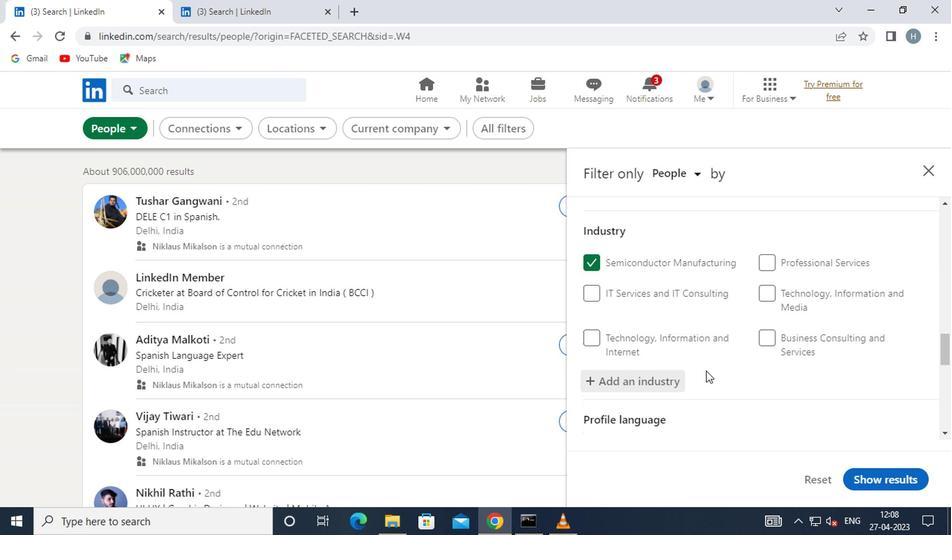 
Action: Mouse scrolled (693, 350) with delta (0, 0)
Screenshot: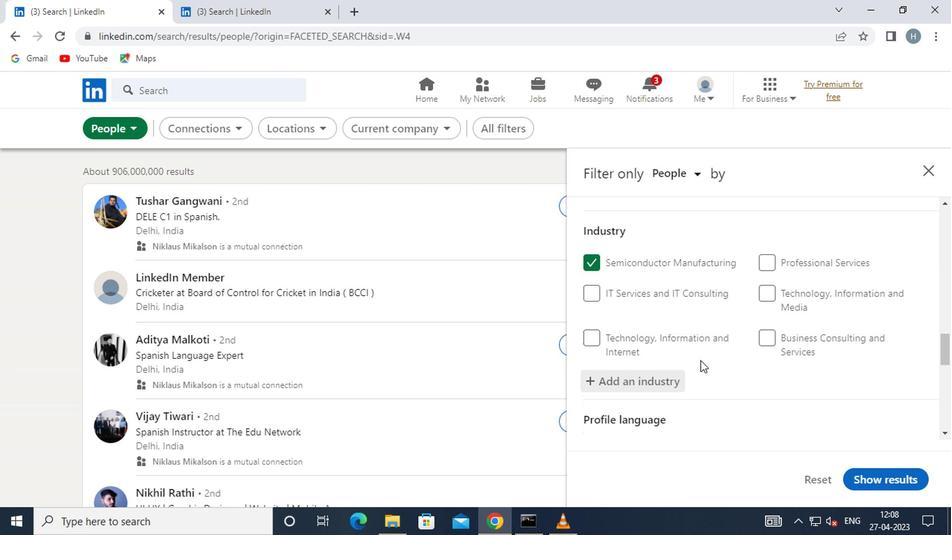 
Action: Mouse scrolled (693, 350) with delta (0, 0)
Screenshot: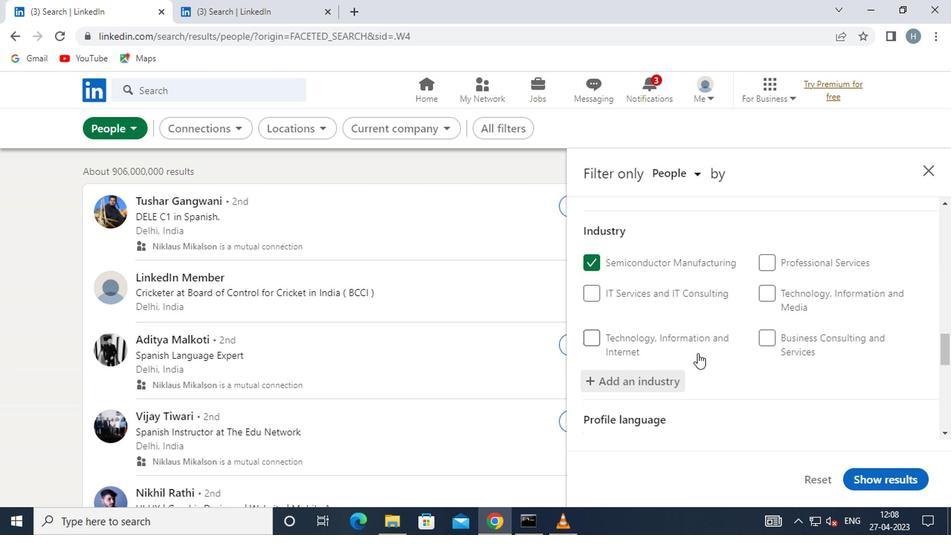 
Action: Mouse moved to (769, 312)
Screenshot: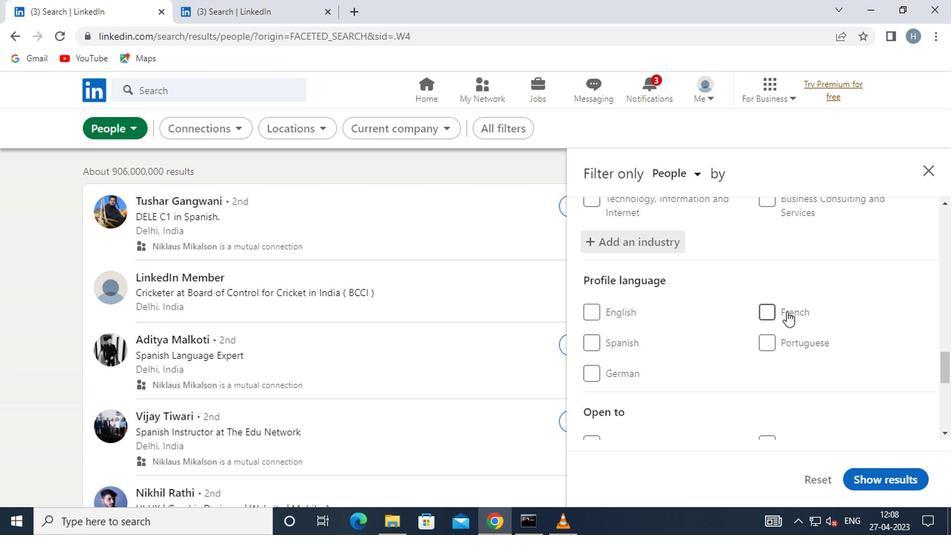 
Action: Mouse pressed left at (769, 312)
Screenshot: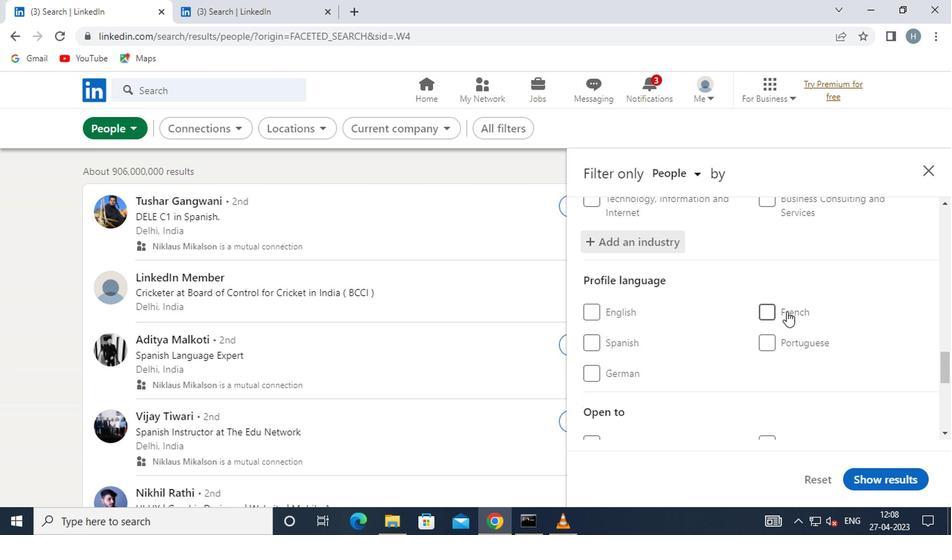 
Action: Mouse moved to (768, 312)
Screenshot: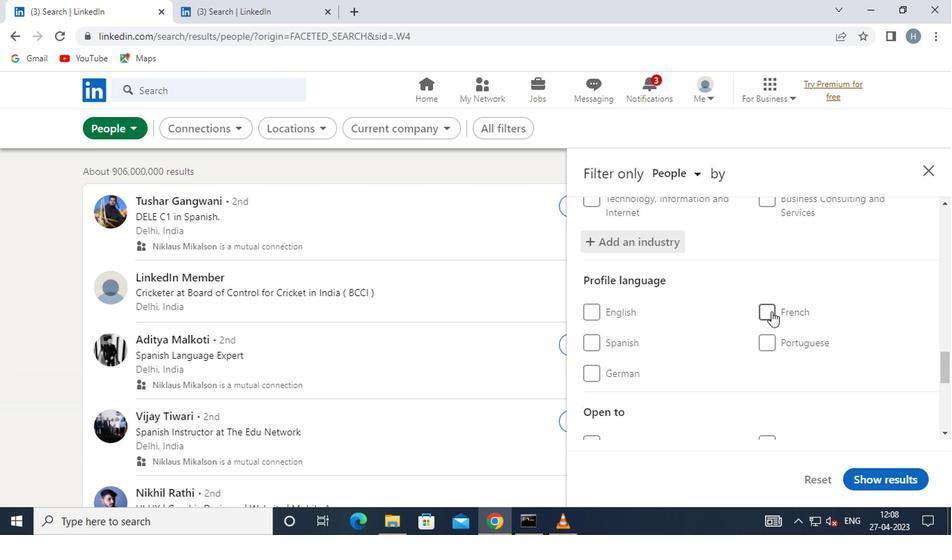 
Action: Mouse scrolled (768, 311) with delta (0, 0)
Screenshot: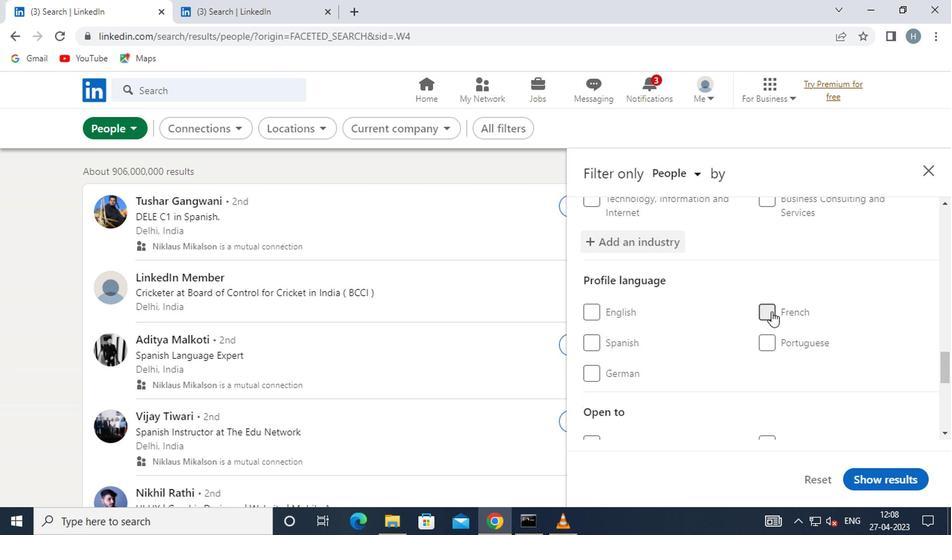 
Action: Mouse scrolled (768, 311) with delta (0, 0)
Screenshot: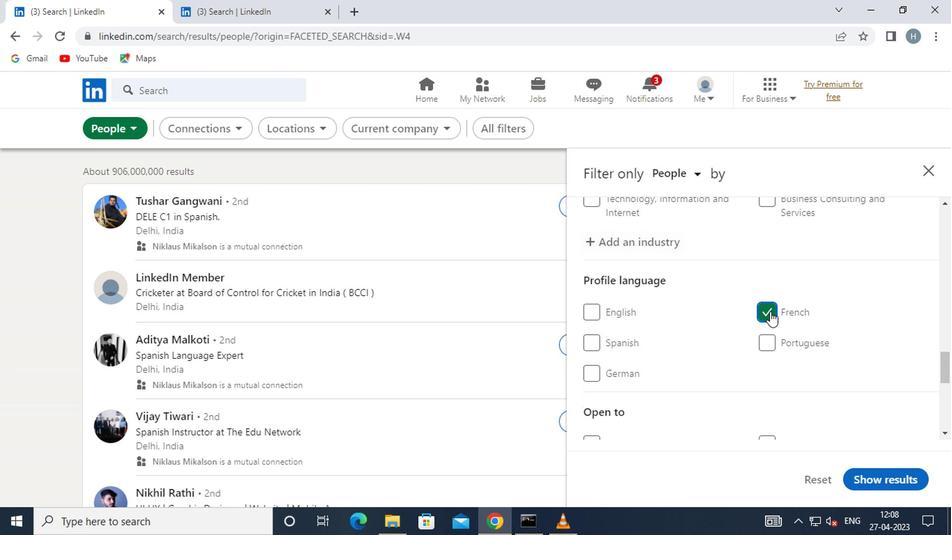 
Action: Mouse moved to (767, 312)
Screenshot: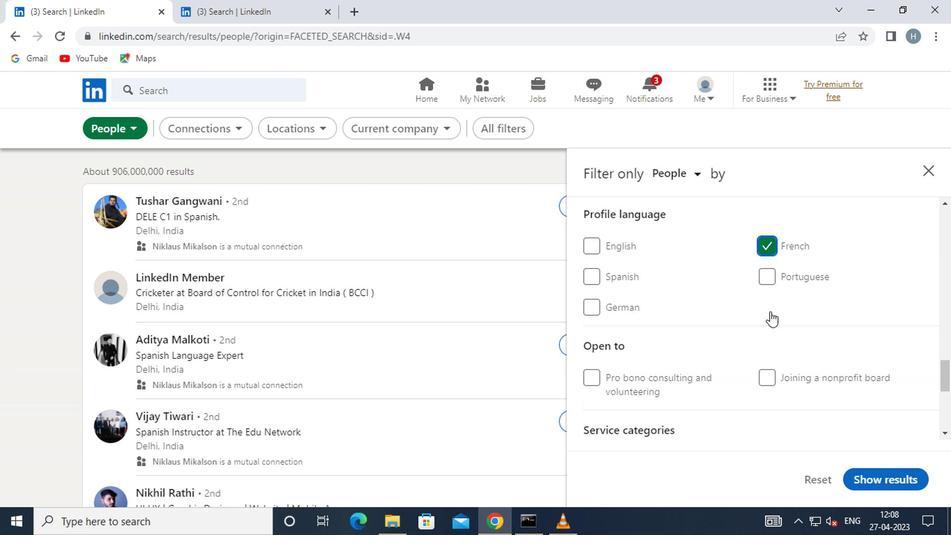 
Action: Mouse scrolled (767, 311) with delta (0, 0)
Screenshot: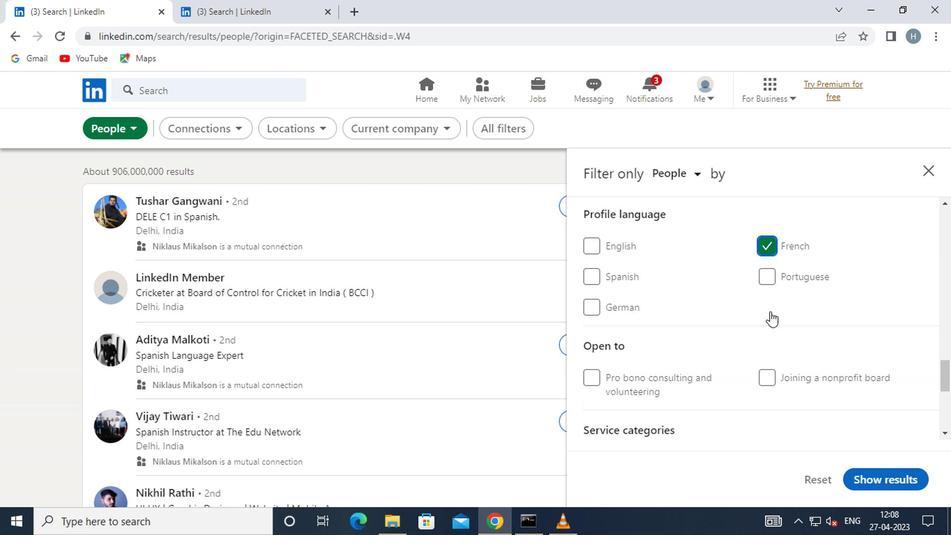 
Action: Mouse moved to (750, 316)
Screenshot: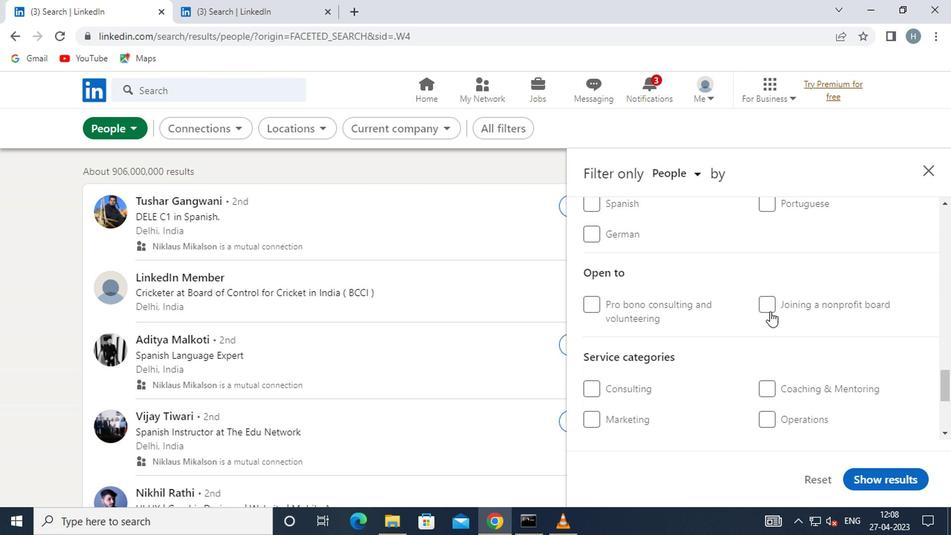 
Action: Mouse scrolled (750, 315) with delta (0, 0)
Screenshot: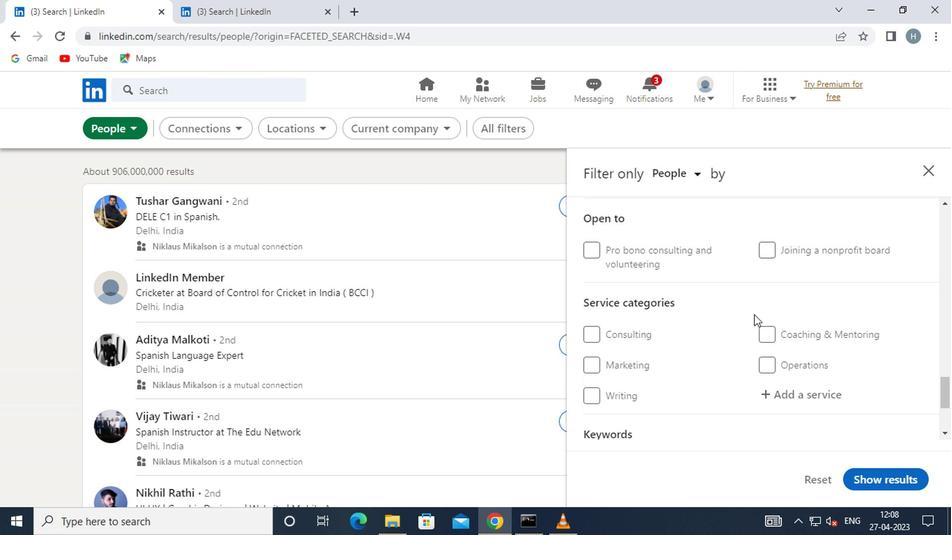 
Action: Mouse moved to (781, 305)
Screenshot: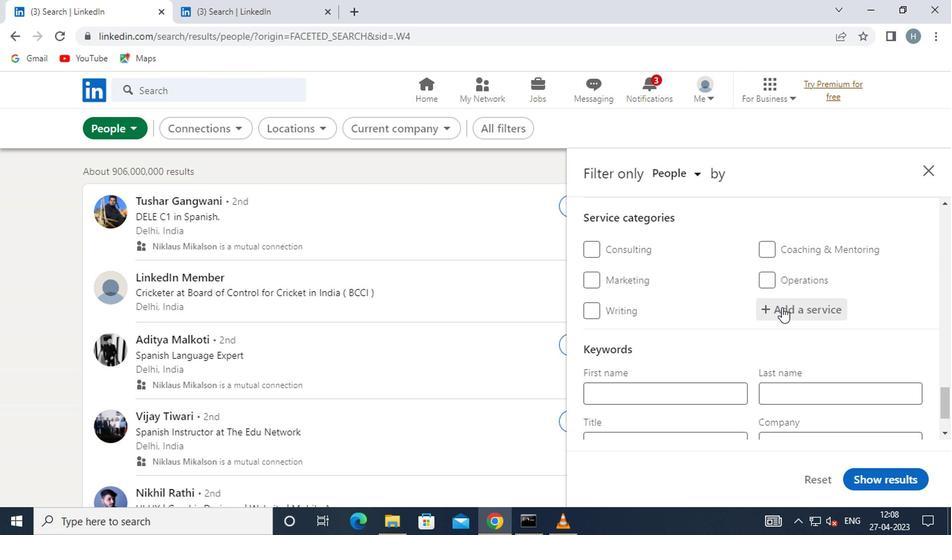 
Action: Mouse pressed left at (781, 305)
Screenshot: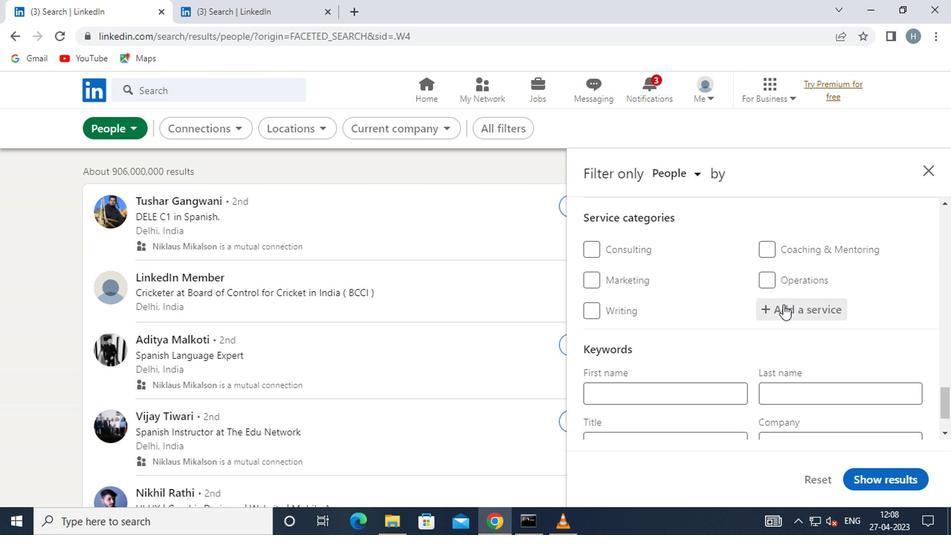 
Action: Key pressed GRA
Screenshot: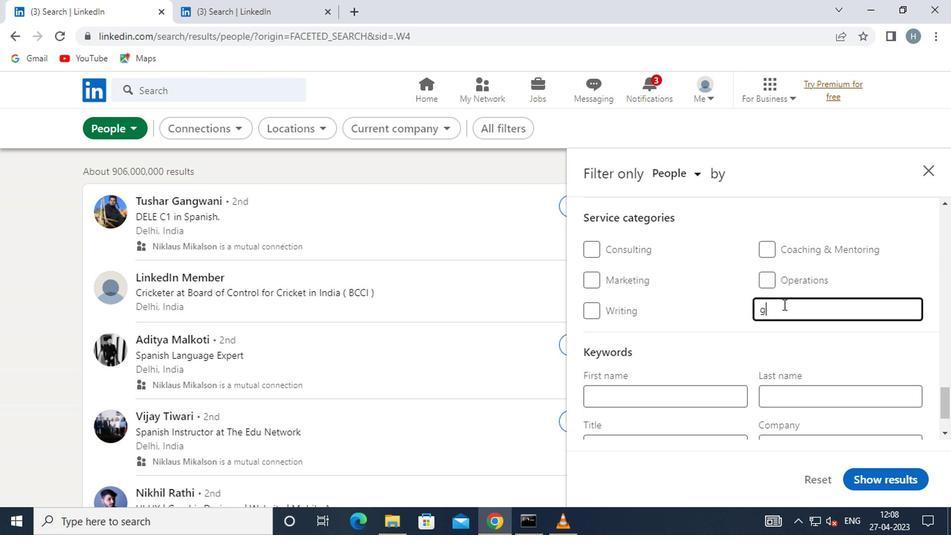 
Action: Mouse moved to (719, 327)
Screenshot: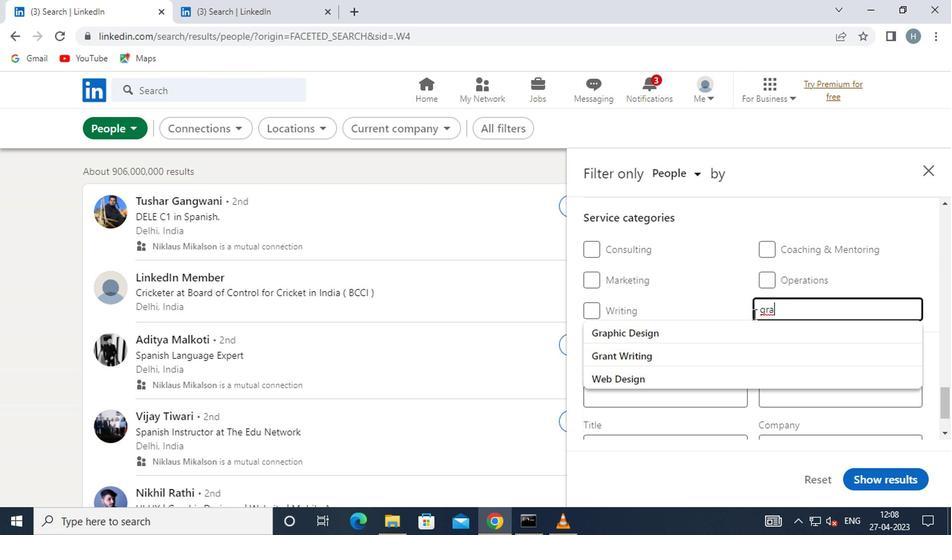 
Action: Mouse pressed left at (719, 327)
Screenshot: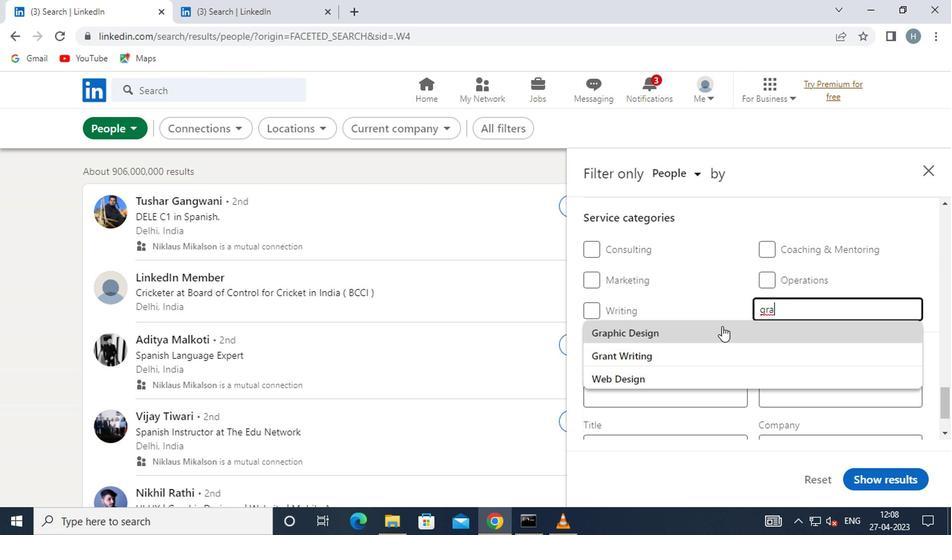 
Action: Mouse moved to (719, 327)
Screenshot: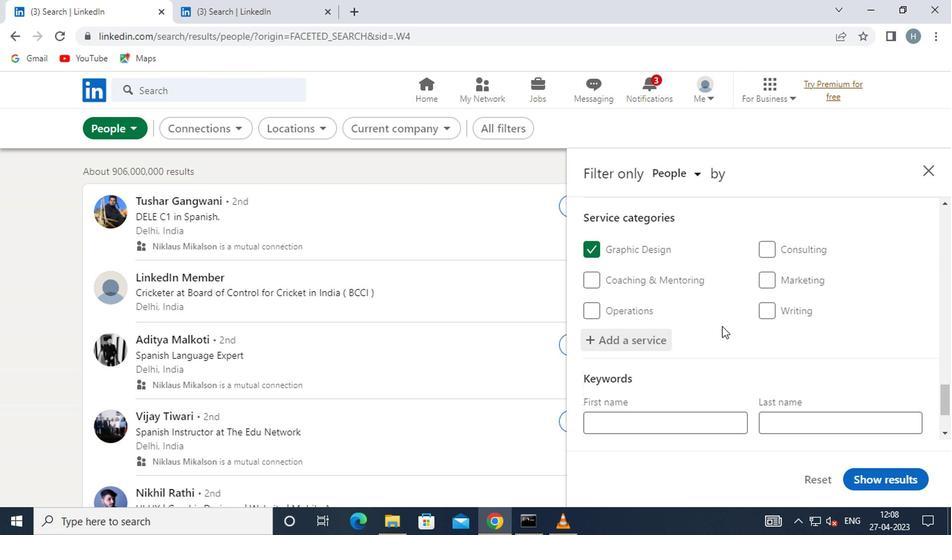 
Action: Mouse scrolled (719, 327) with delta (0, 0)
Screenshot: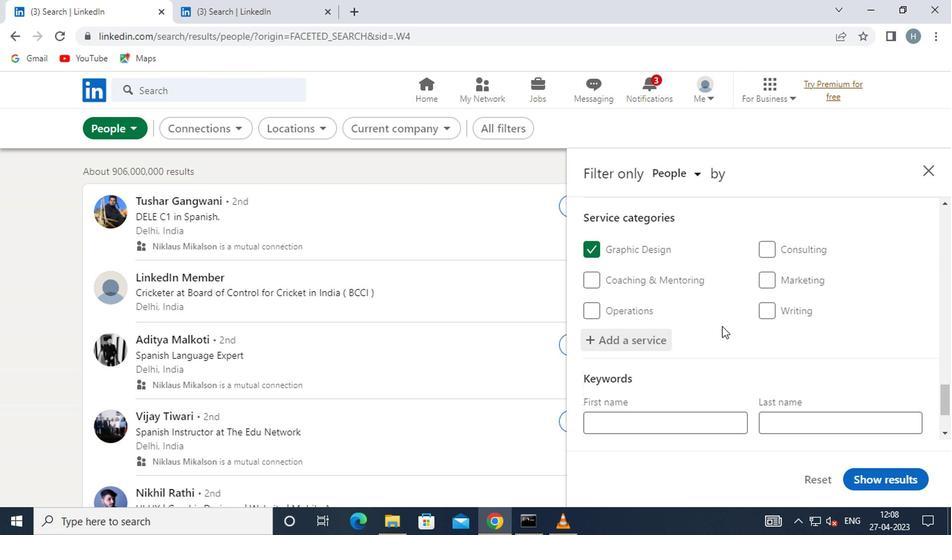 
Action: Mouse moved to (715, 328)
Screenshot: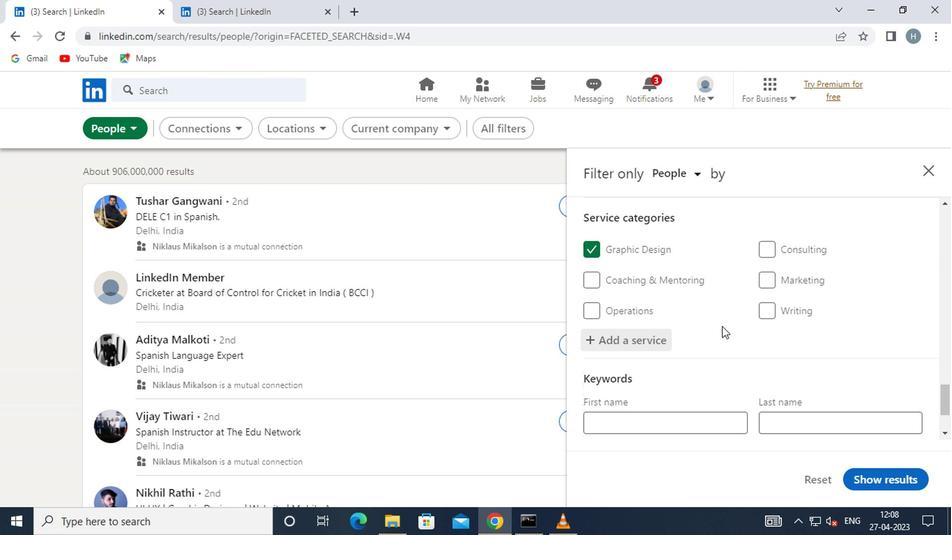 
Action: Mouse scrolled (715, 327) with delta (0, 0)
Screenshot: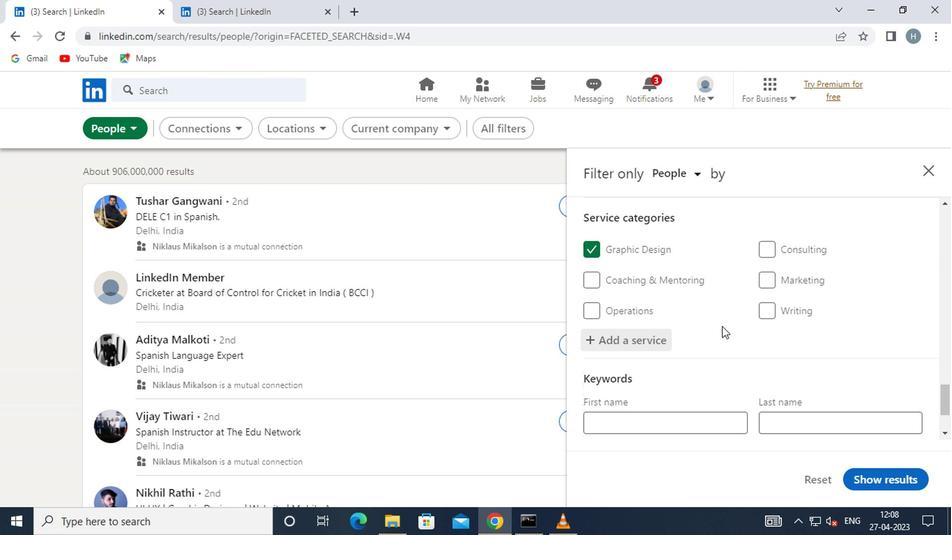 
Action: Mouse moved to (714, 329)
Screenshot: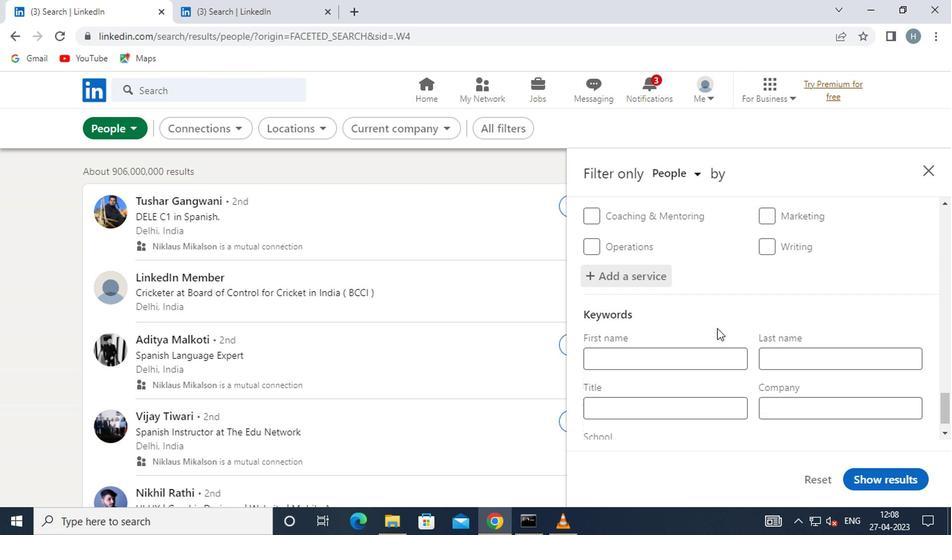 
Action: Mouse scrolled (714, 328) with delta (0, 0)
Screenshot: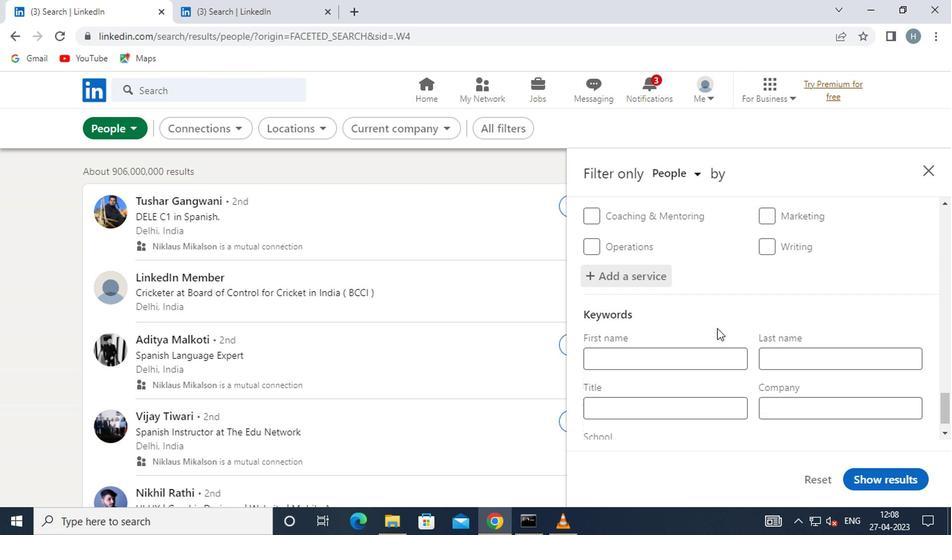 
Action: Mouse scrolled (714, 328) with delta (0, 0)
Screenshot: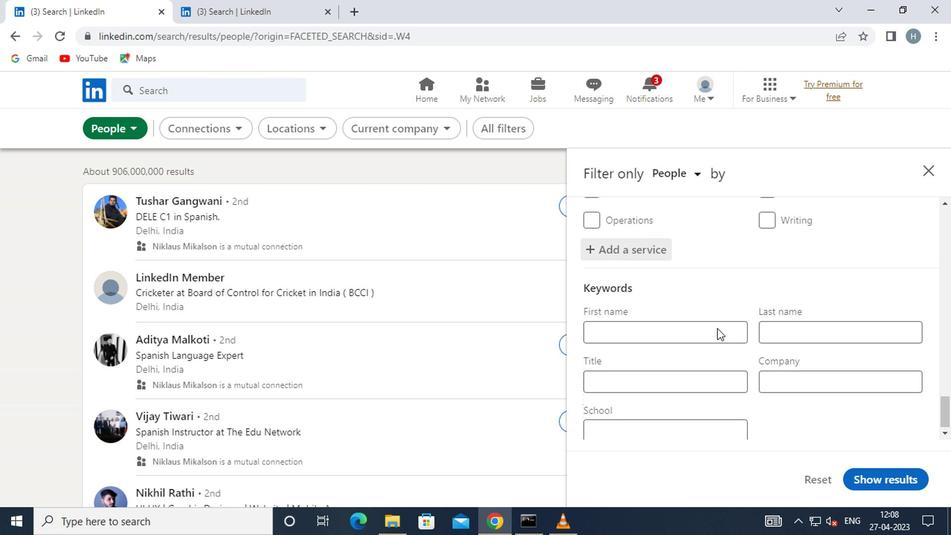 
Action: Mouse moved to (701, 373)
Screenshot: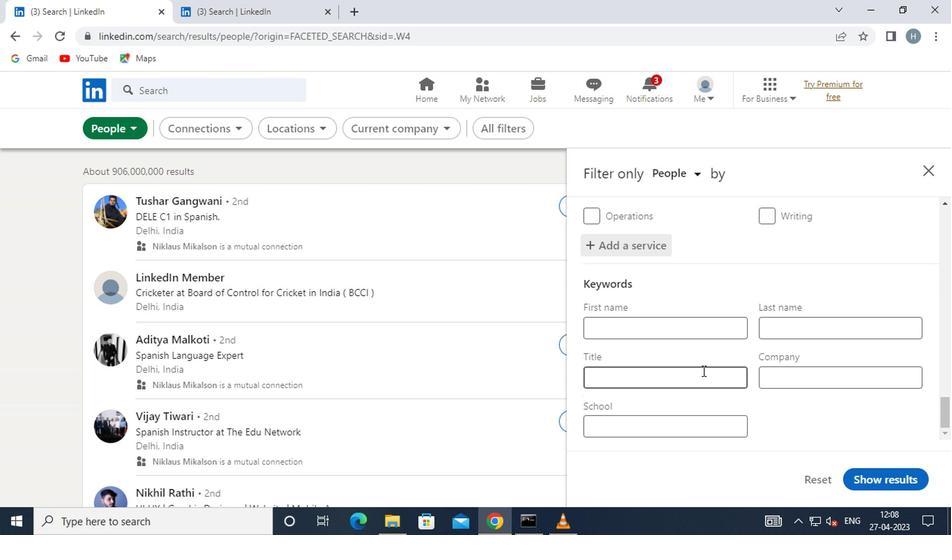 
Action: Mouse pressed left at (701, 373)
Screenshot: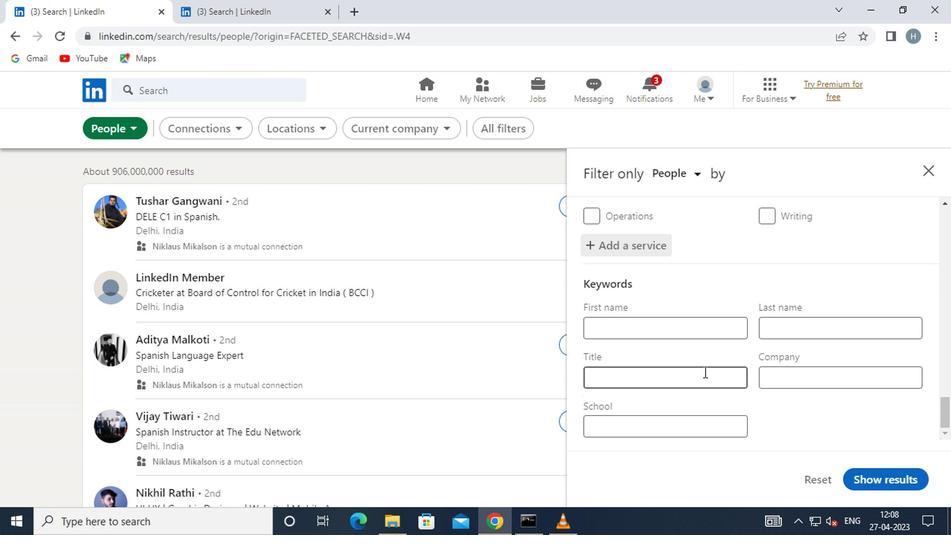 
Action: Key pressed <Key.shift><Key.shift><Key.shift><Key.shift><Key.shift><Key.shift><Key.shift><Key.shift><Key.shift>CONSTRUCTION<Key.space><Key.shift>WORKER
Screenshot: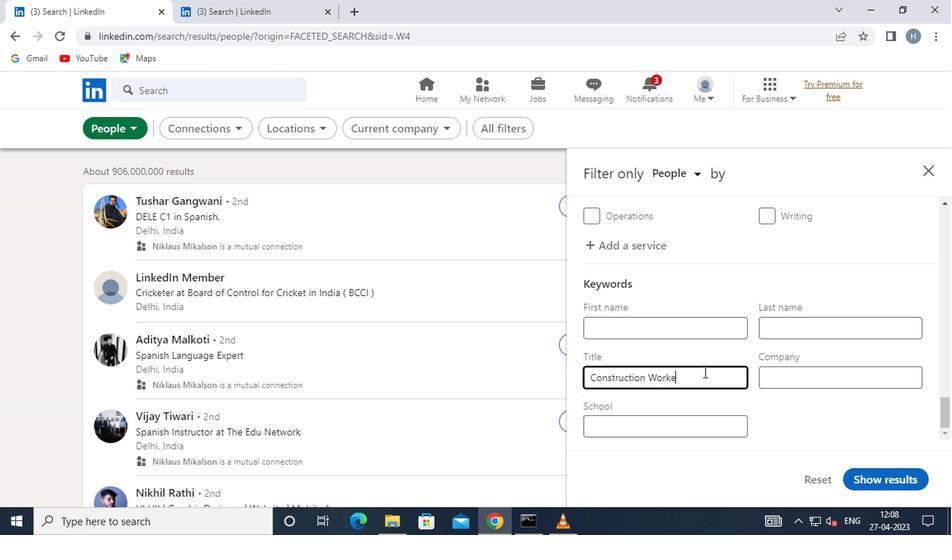 
Action: Mouse moved to (902, 480)
Screenshot: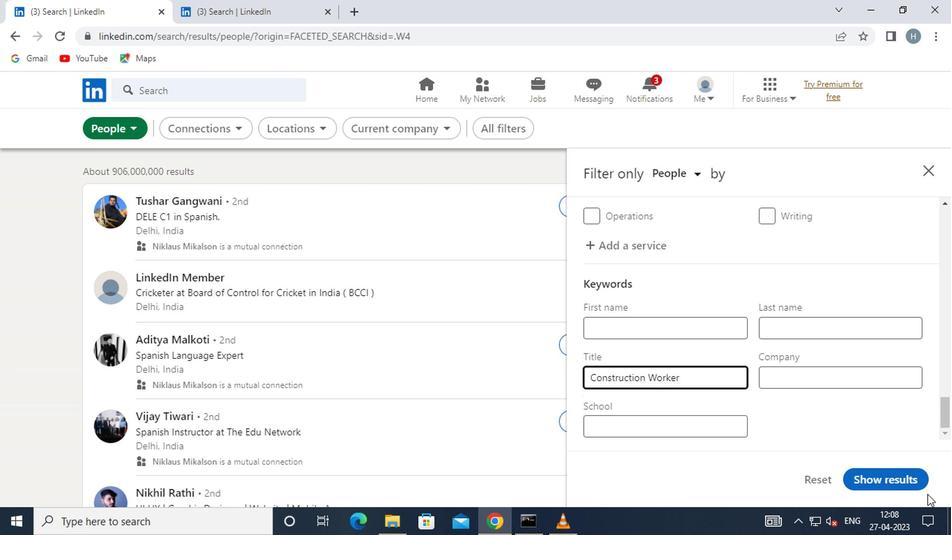 
Action: Mouse pressed left at (902, 480)
Screenshot: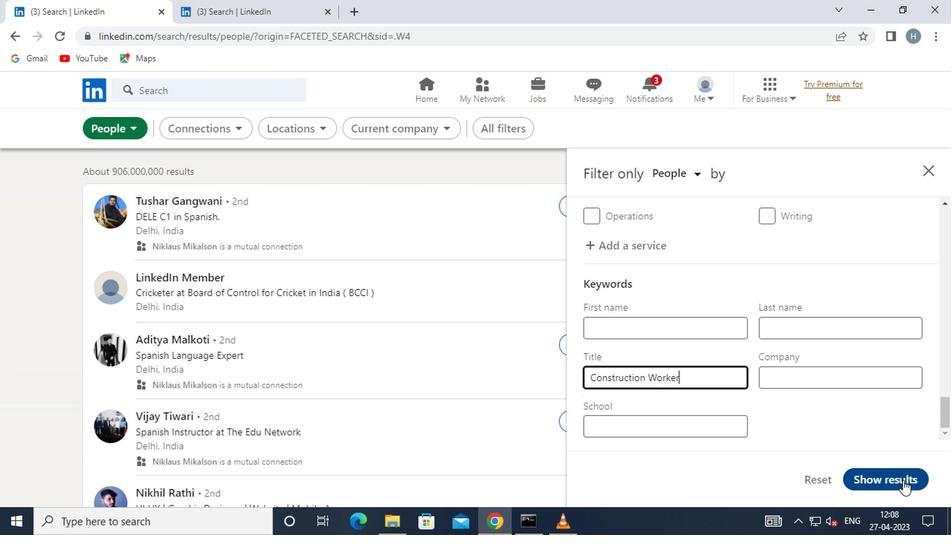 
Action: Mouse moved to (829, 413)
Screenshot: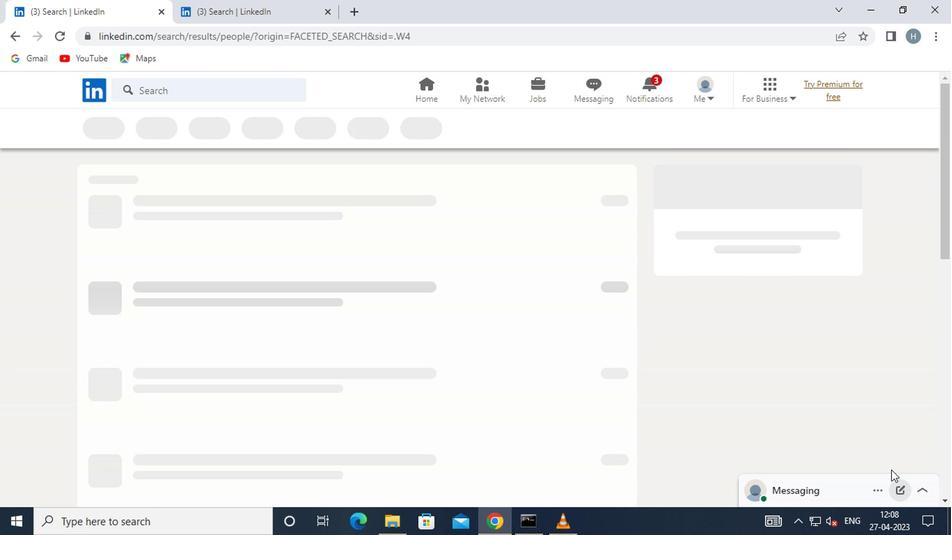 
